 Task: Add an event with the title Marketing Campaign Assessment, date '2023/10/09', time 9:15 AM to 11:15 AMand add a description: Find a safe and open space for the activity, such as a conference room or outdoor area. Ensure there are no obstacles or hazards that could cause harm to participants. Gather all team members and explain the purpose and guidelines of the exercise._x000D_
, put the event into Green category . Add location for the event as: 321 Paradise Beach, Mykonos, Greece, logged in from the account softage.2@softage.netand send the event invitation to softage.4@softage.net and softage.5@softage.net. Set a reminder for the event 15 minutes before
Action: Mouse moved to (84, 100)
Screenshot: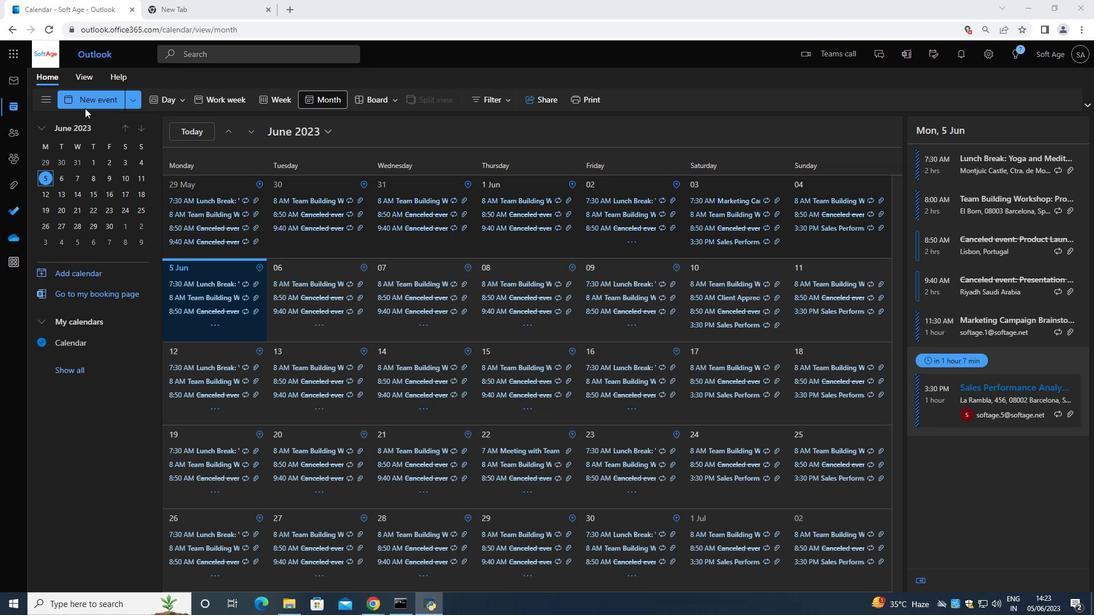 
Action: Mouse pressed left at (84, 100)
Screenshot: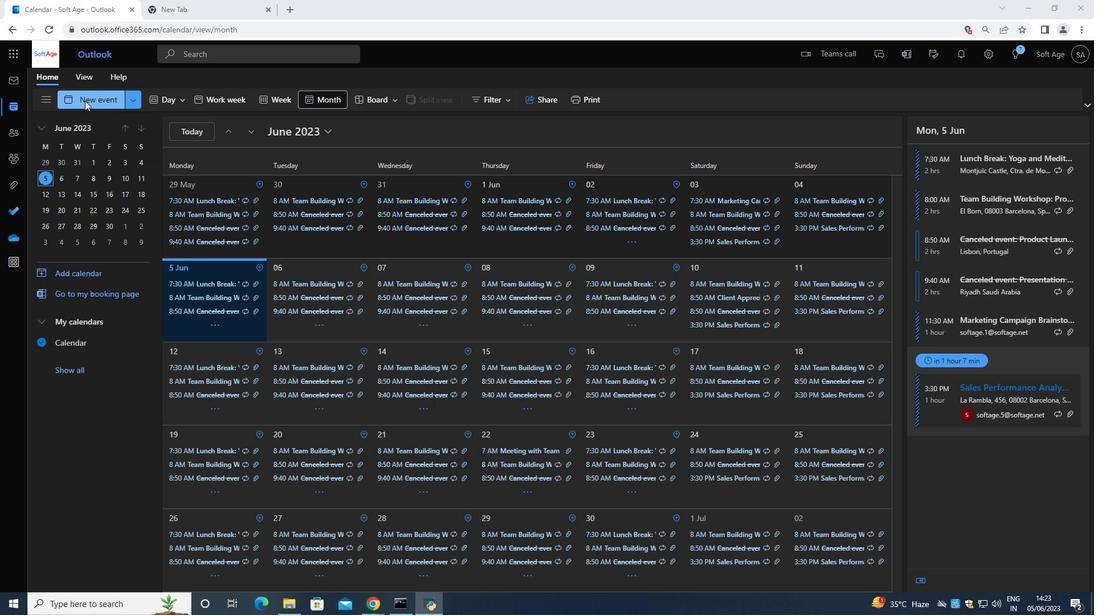 
Action: Mouse moved to (289, 140)
Screenshot: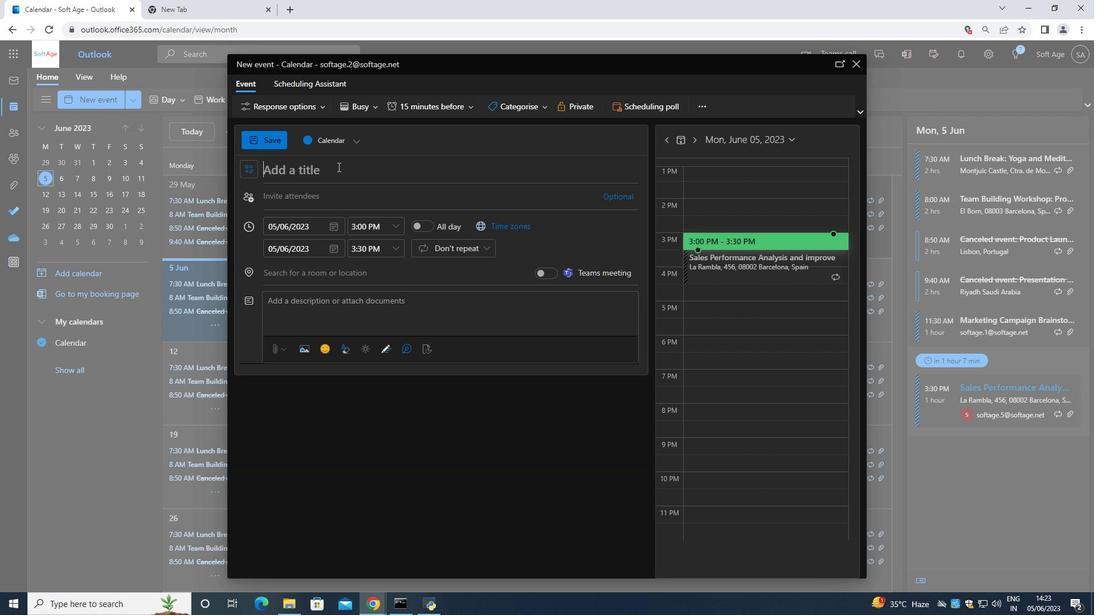 
Action: Key pressed <Key.shift>Marketing<Key.space><Key.shift>Campaign<Key.space><Key.shift><Key.shift><Key.shift>Assessment<Key.space>
Screenshot: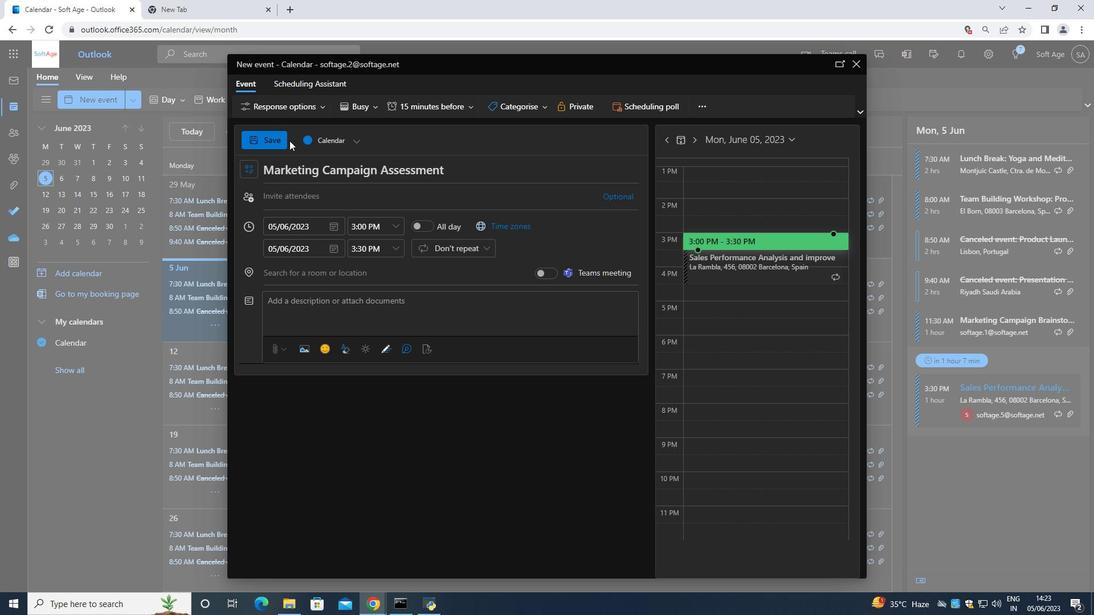 
Action: Mouse moved to (332, 230)
Screenshot: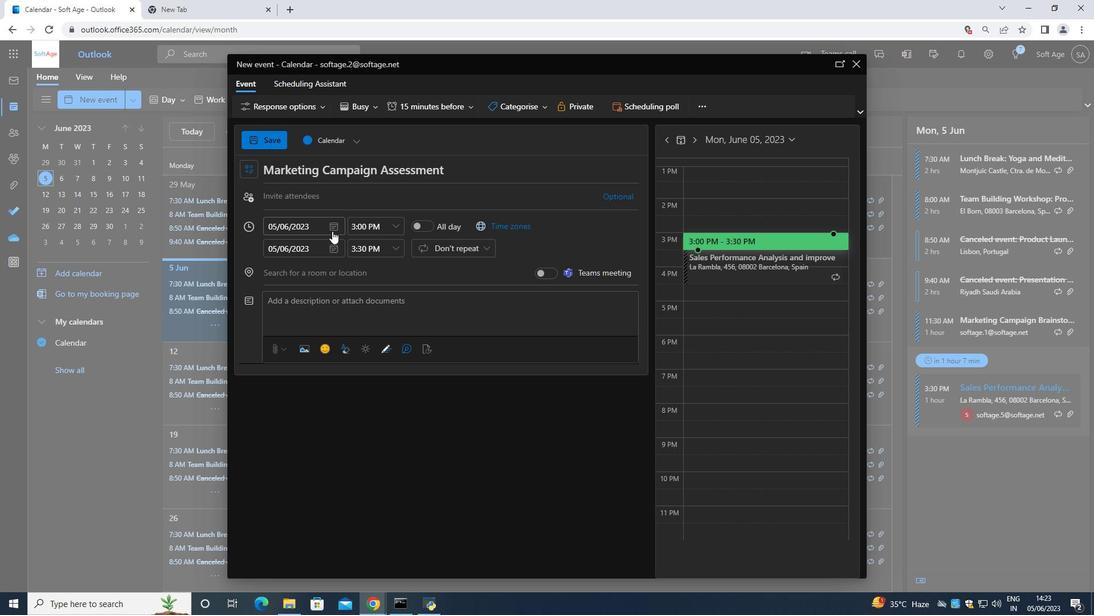 
Action: Mouse pressed left at (332, 230)
Screenshot: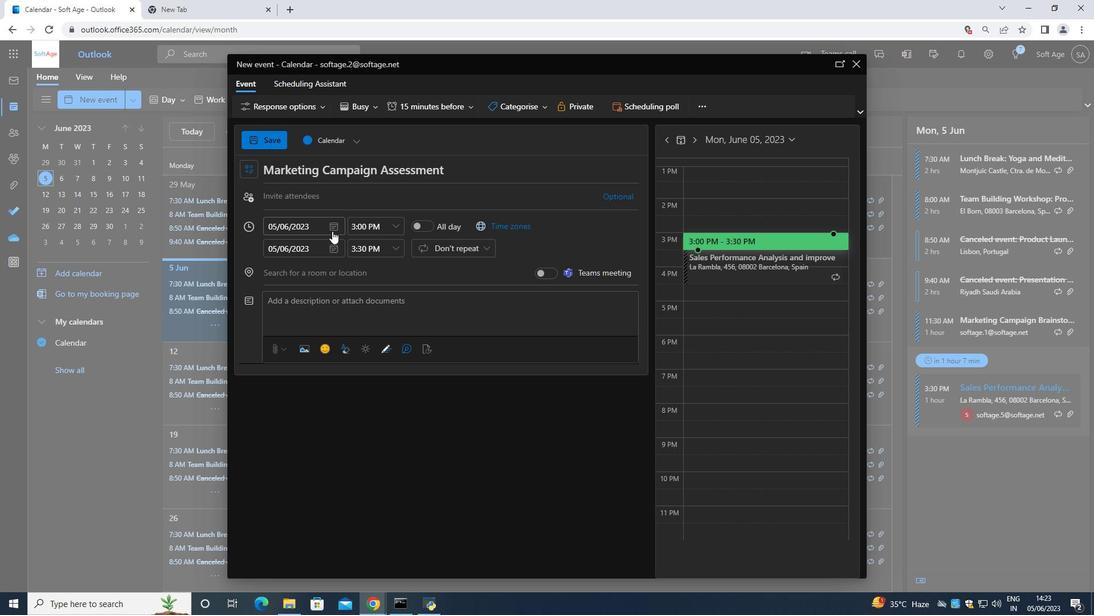 
Action: Mouse moved to (378, 254)
Screenshot: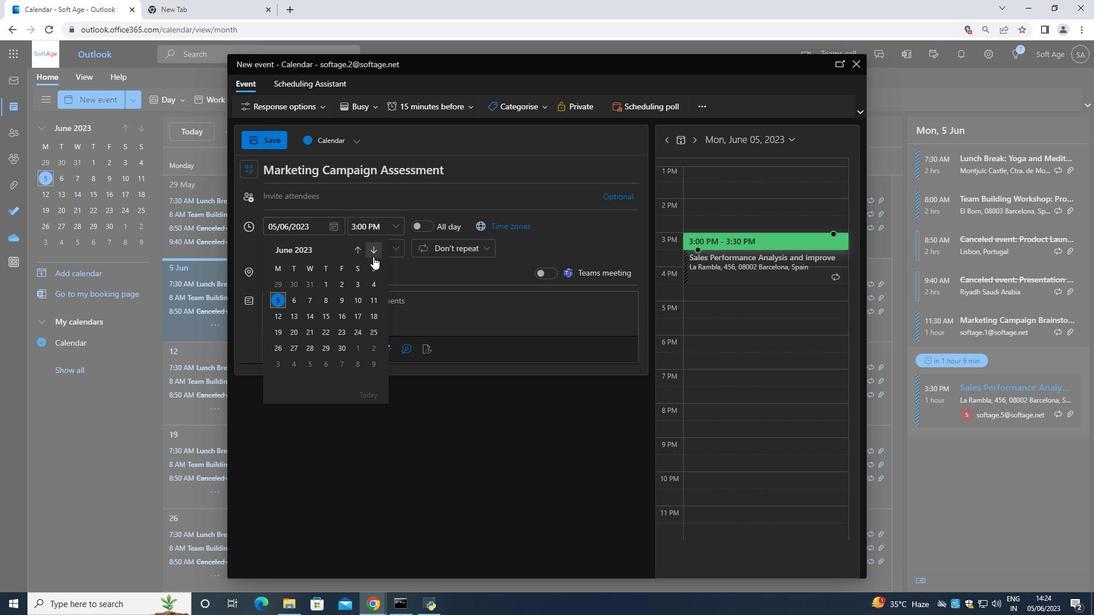 
Action: Mouse pressed left at (378, 254)
Screenshot: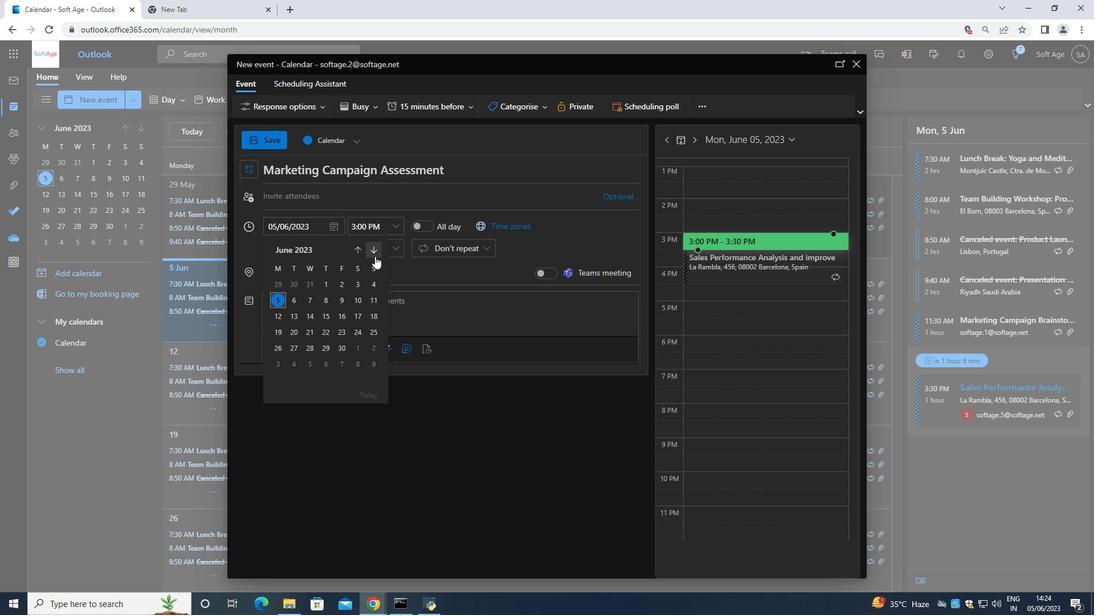 
Action: Mouse moved to (380, 254)
Screenshot: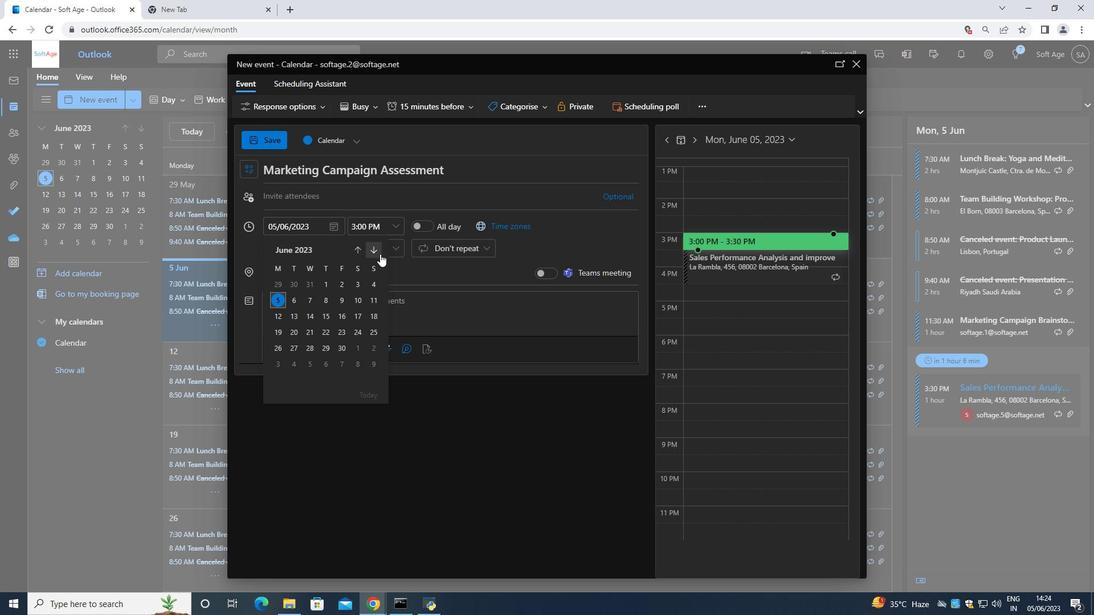 
Action: Mouse pressed left at (380, 254)
Screenshot: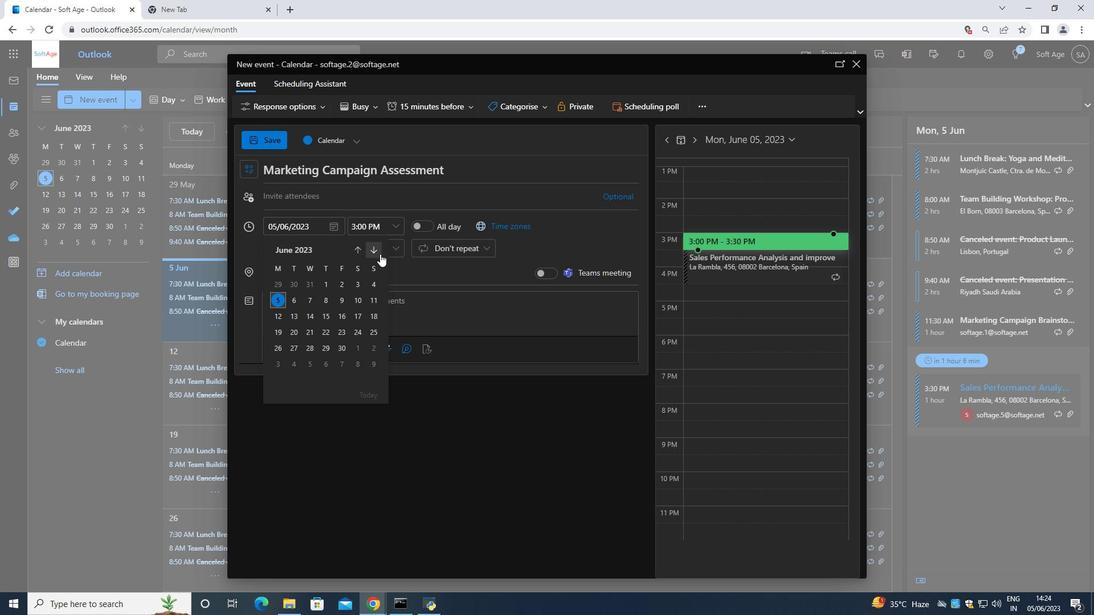 
Action: Mouse moved to (381, 253)
Screenshot: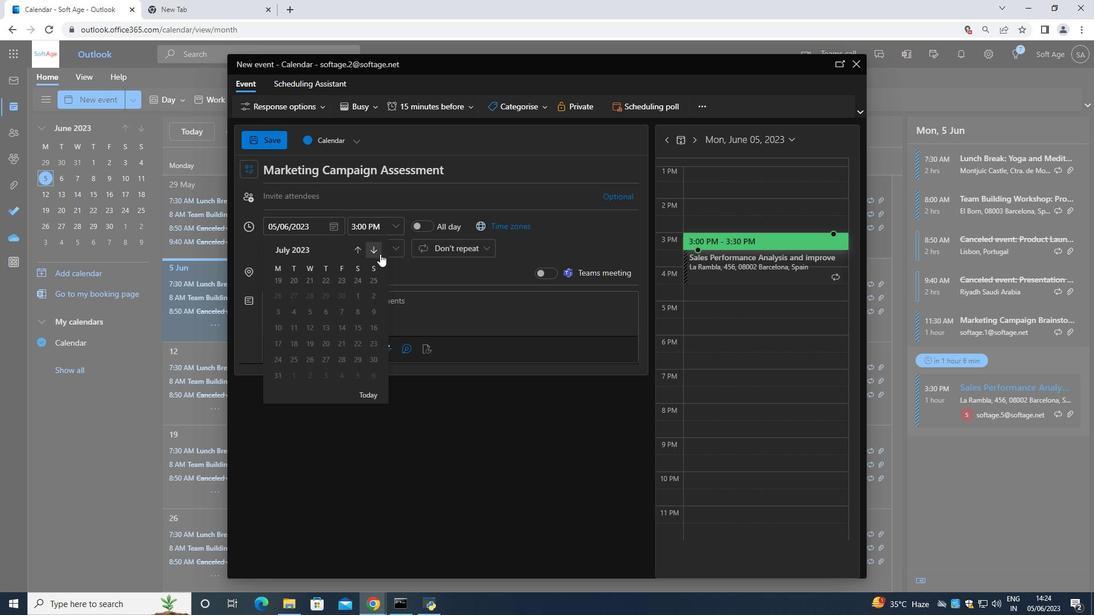 
Action: Mouse pressed left at (381, 253)
Screenshot: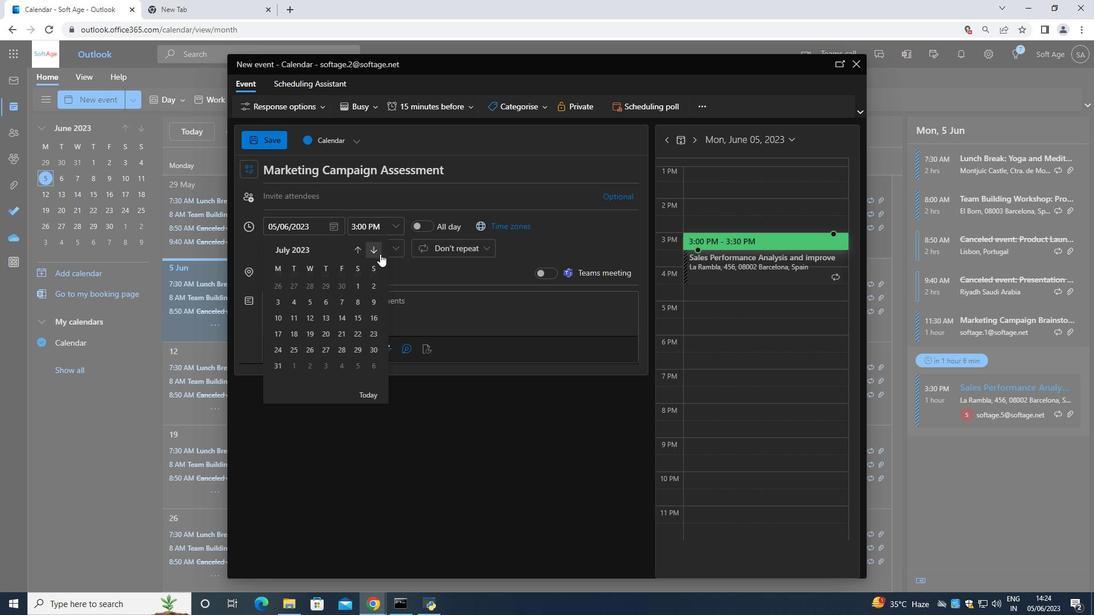 
Action: Mouse pressed left at (381, 253)
Screenshot: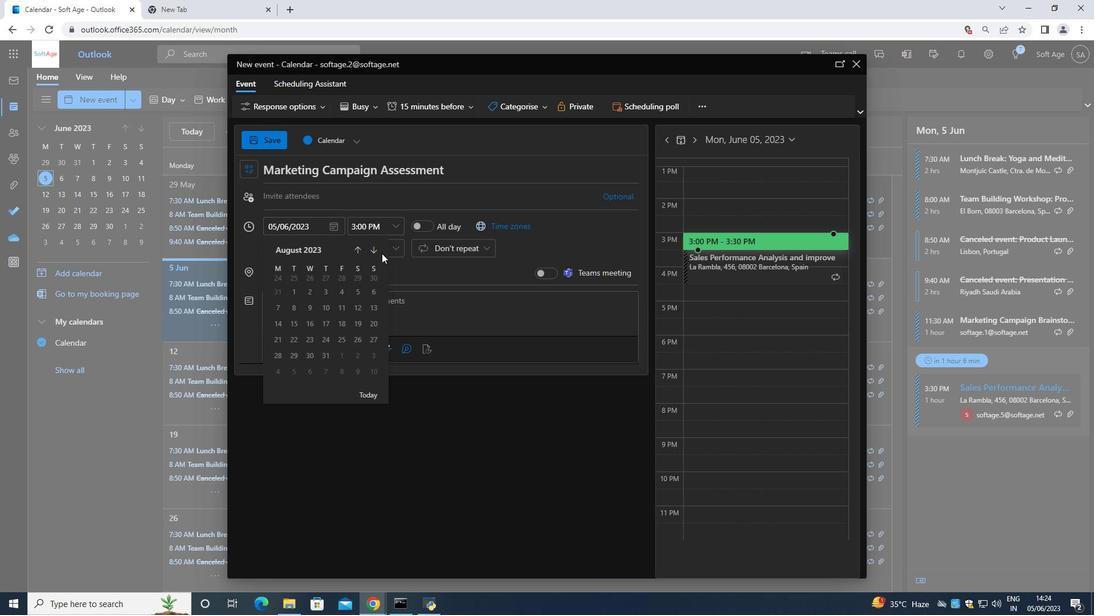 
Action: Mouse pressed left at (381, 253)
Screenshot: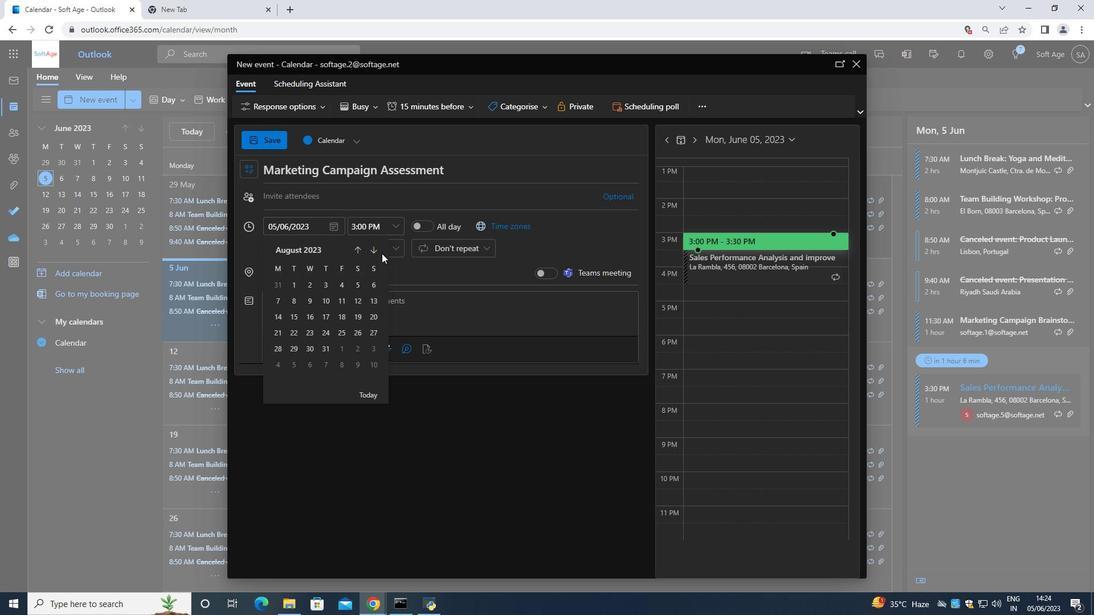
Action: Mouse moved to (377, 251)
Screenshot: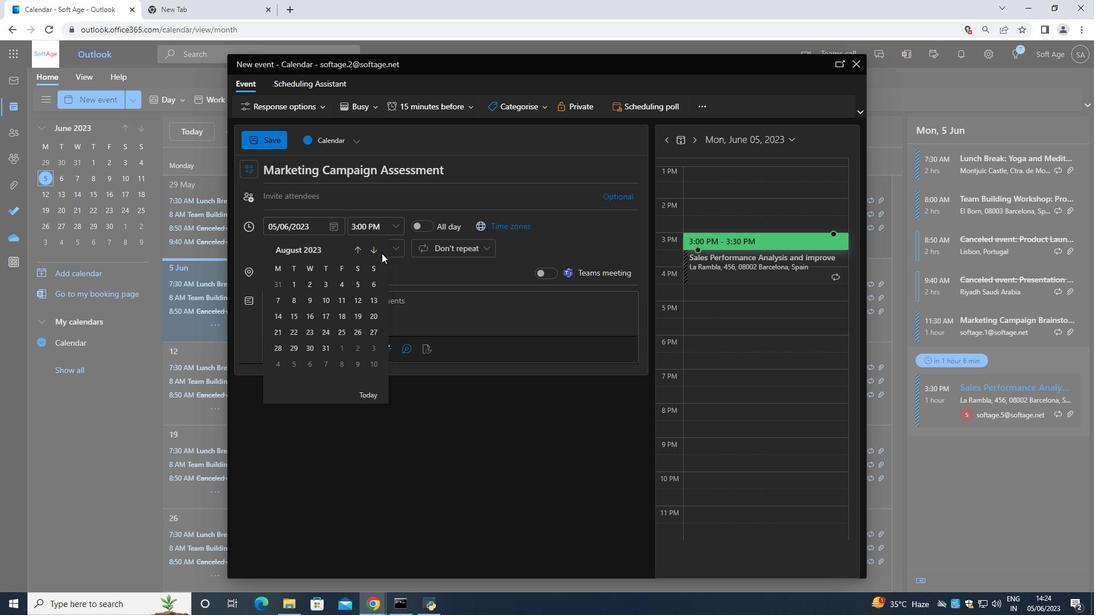 
Action: Mouse pressed left at (377, 251)
Screenshot: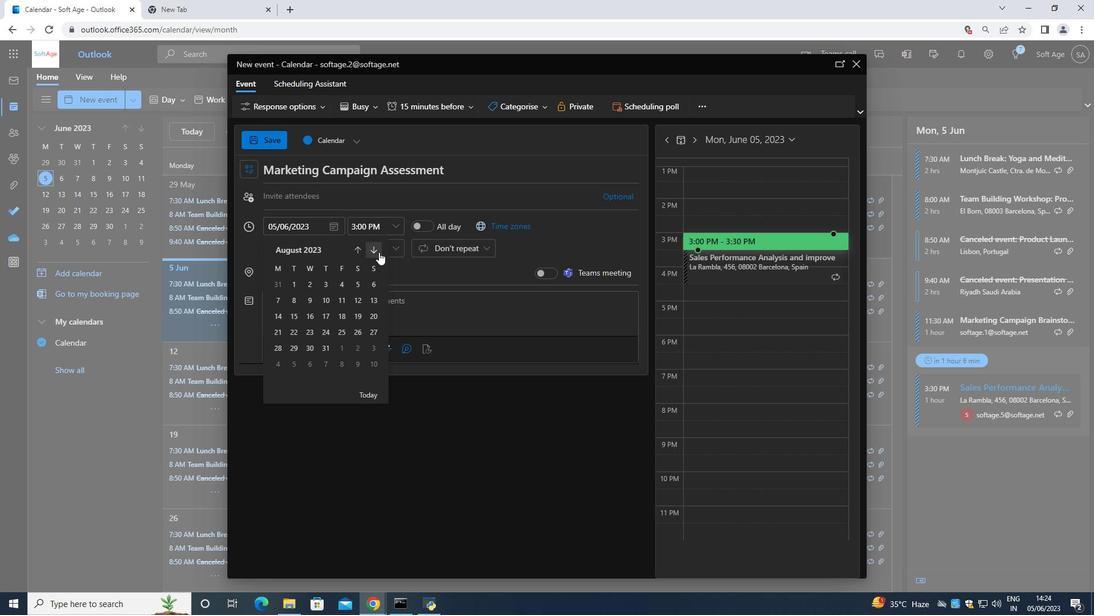 
Action: Mouse pressed left at (377, 251)
Screenshot: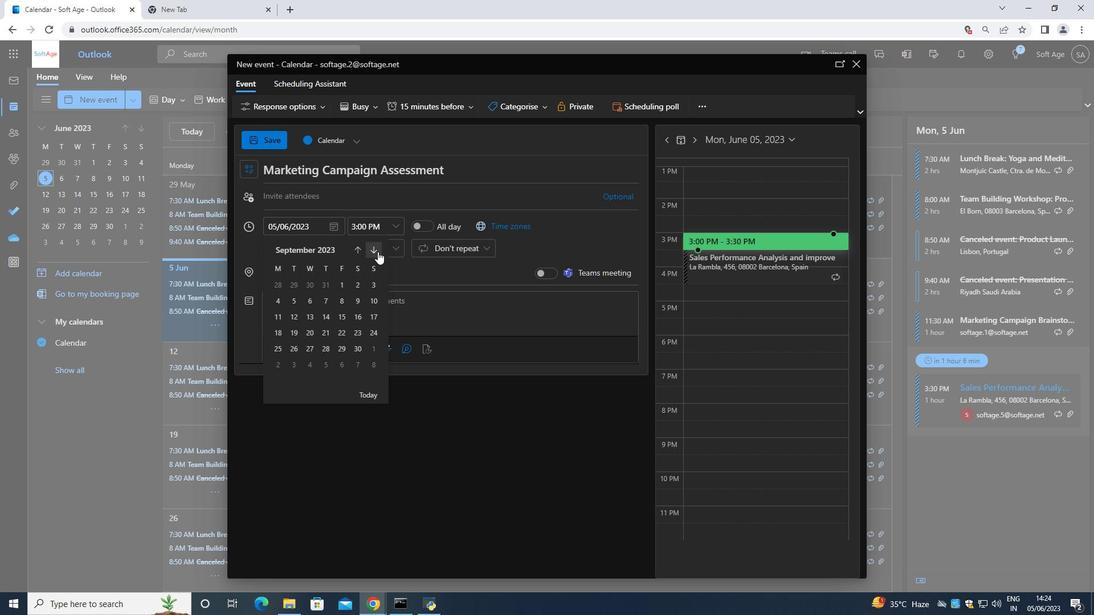 
Action: Mouse moved to (280, 320)
Screenshot: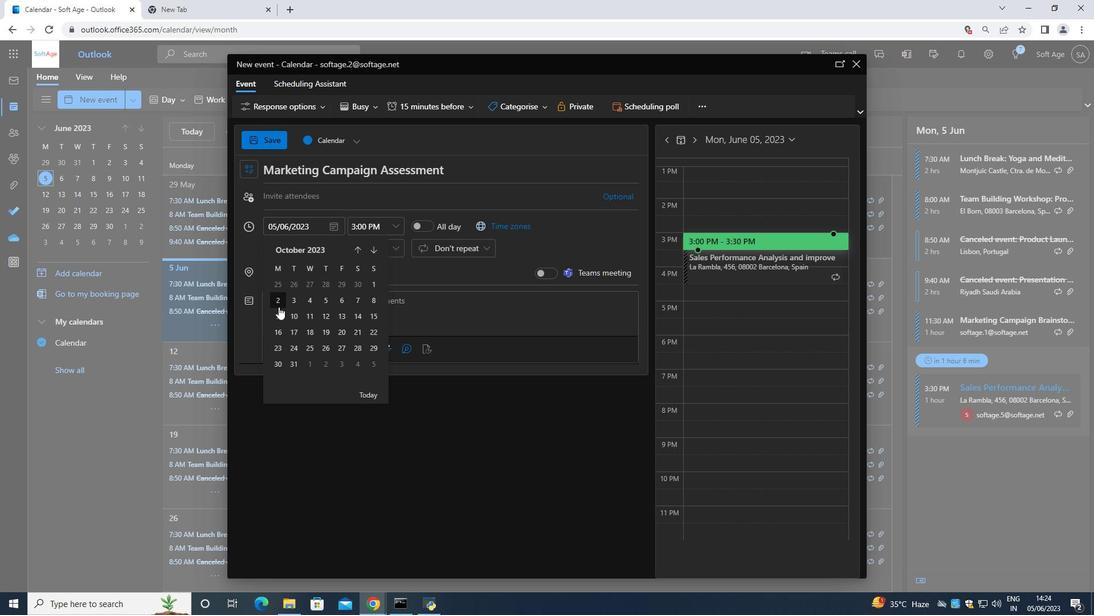 
Action: Mouse pressed left at (280, 320)
Screenshot: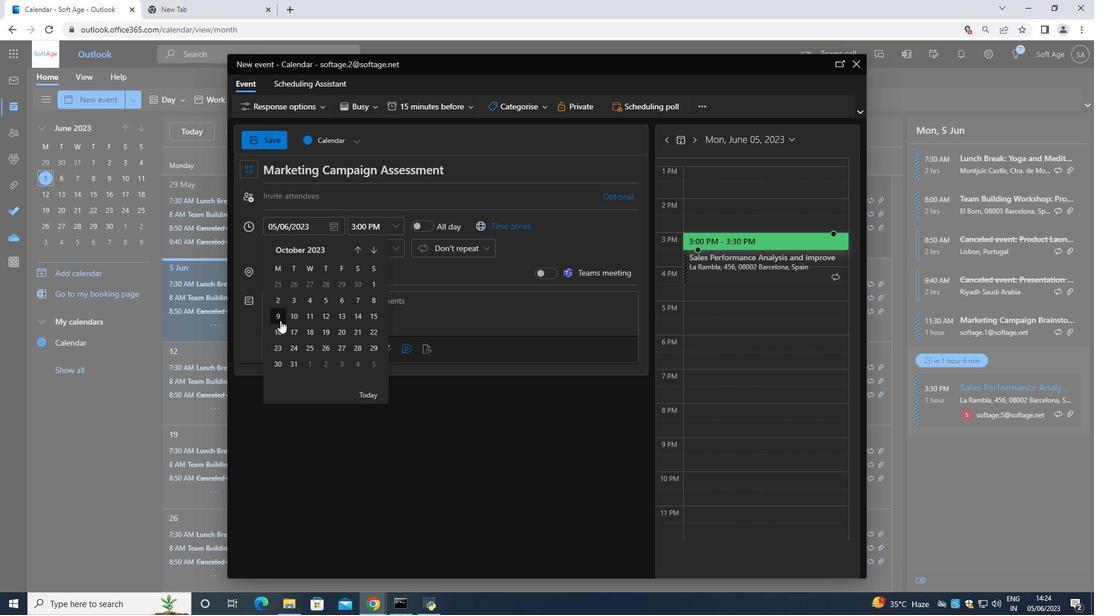 
Action: Mouse moved to (376, 229)
Screenshot: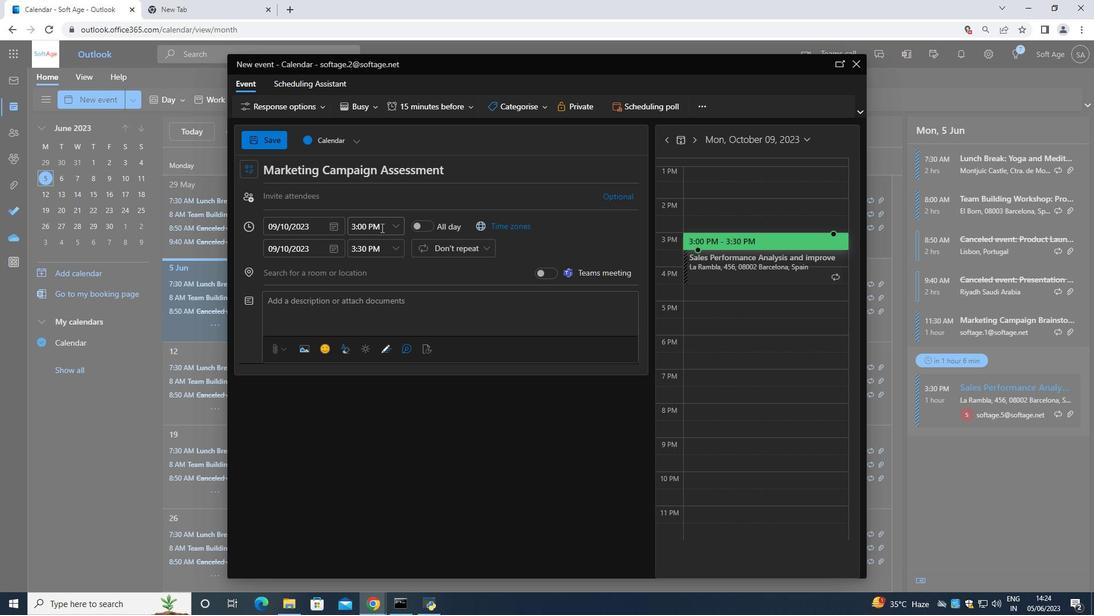 
Action: Mouse pressed left at (376, 229)
Screenshot: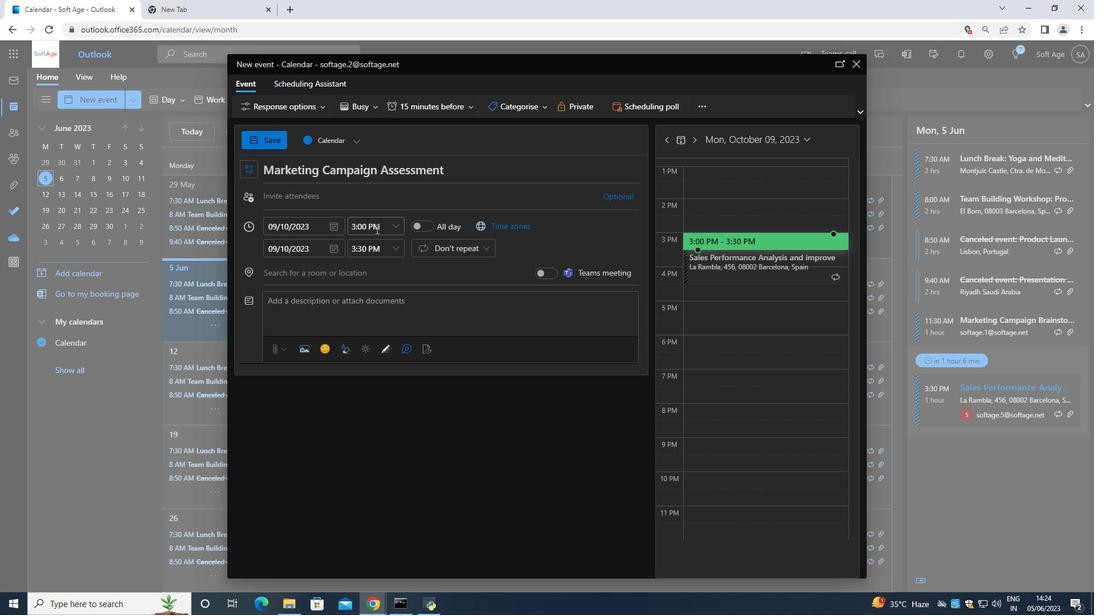 
Action: Mouse moved to (270, 172)
Screenshot: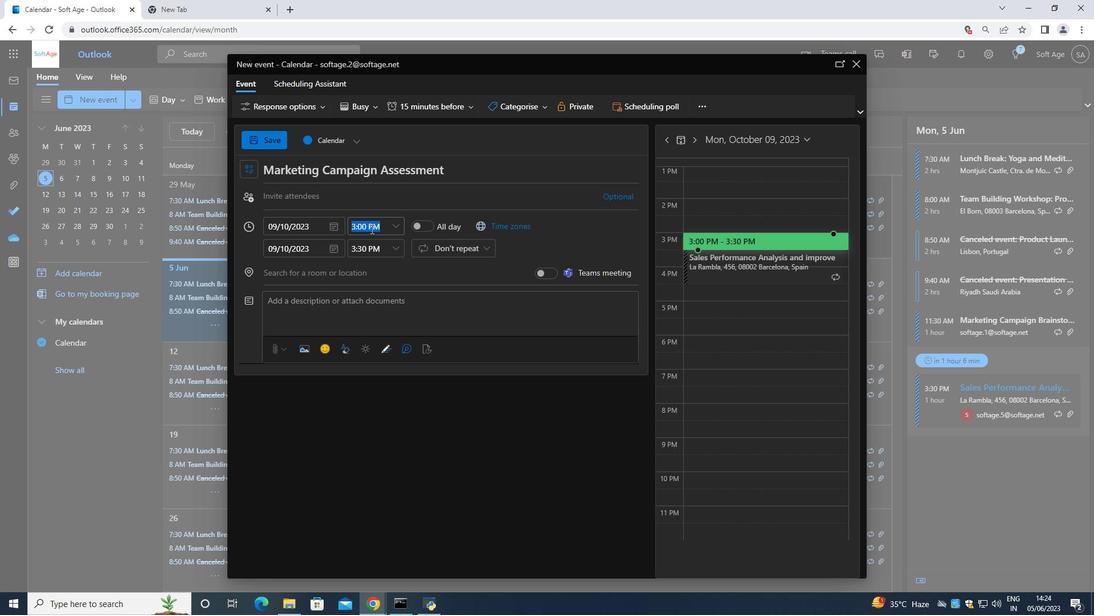 
Action: Key pressed <Key.backspace>9<Key.shift_r>:15
Screenshot: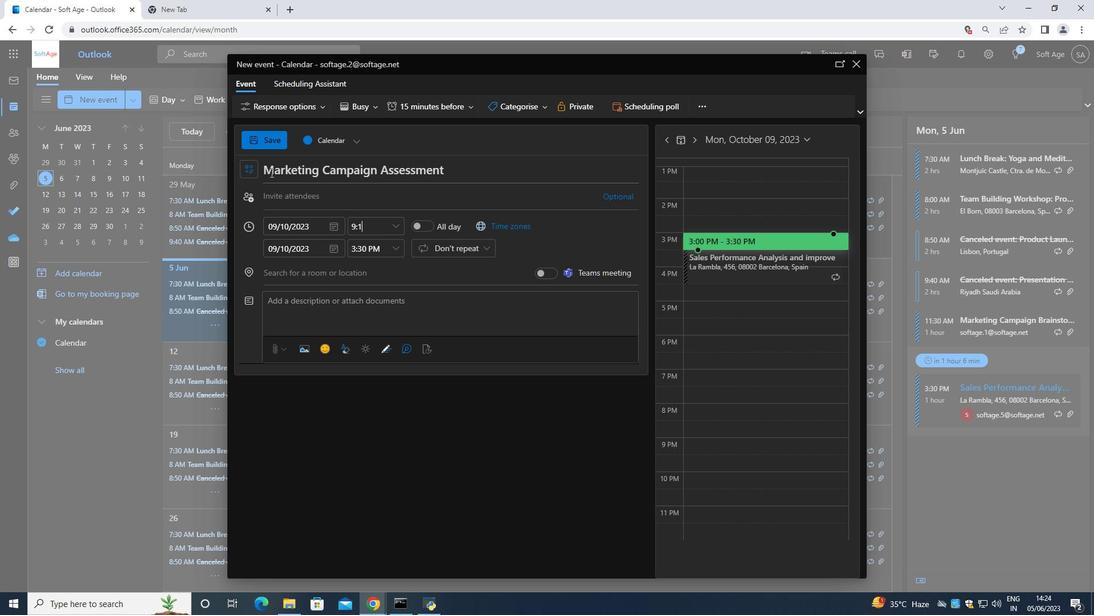 
Action: Mouse moved to (270, 172)
Screenshot: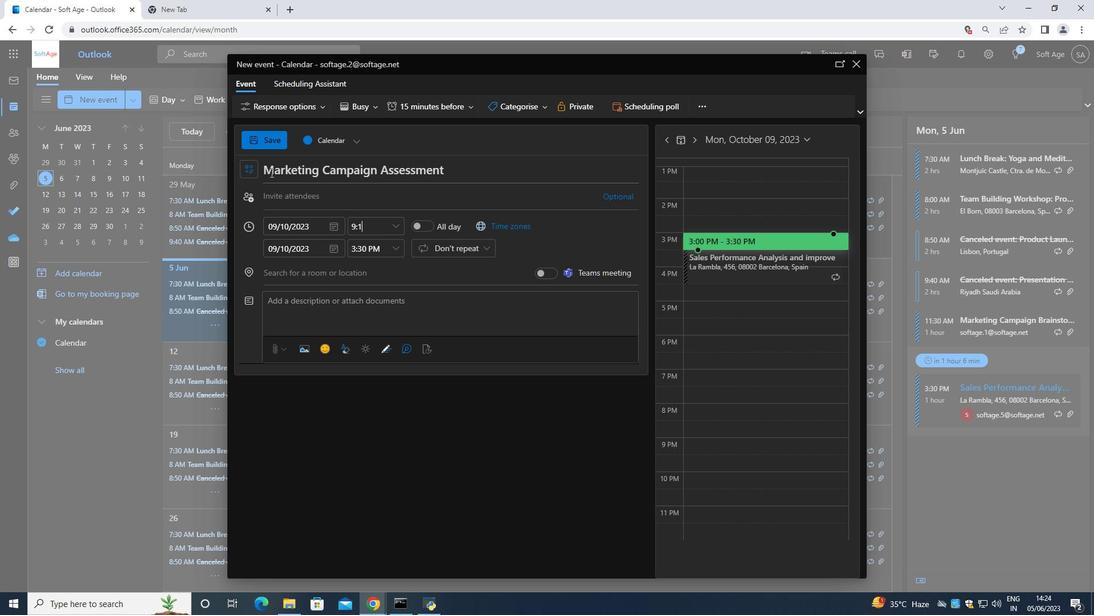 
Action: Key pressed <Key.space><Key.shift>Am<Key.backspace><Key.shift>M
Screenshot: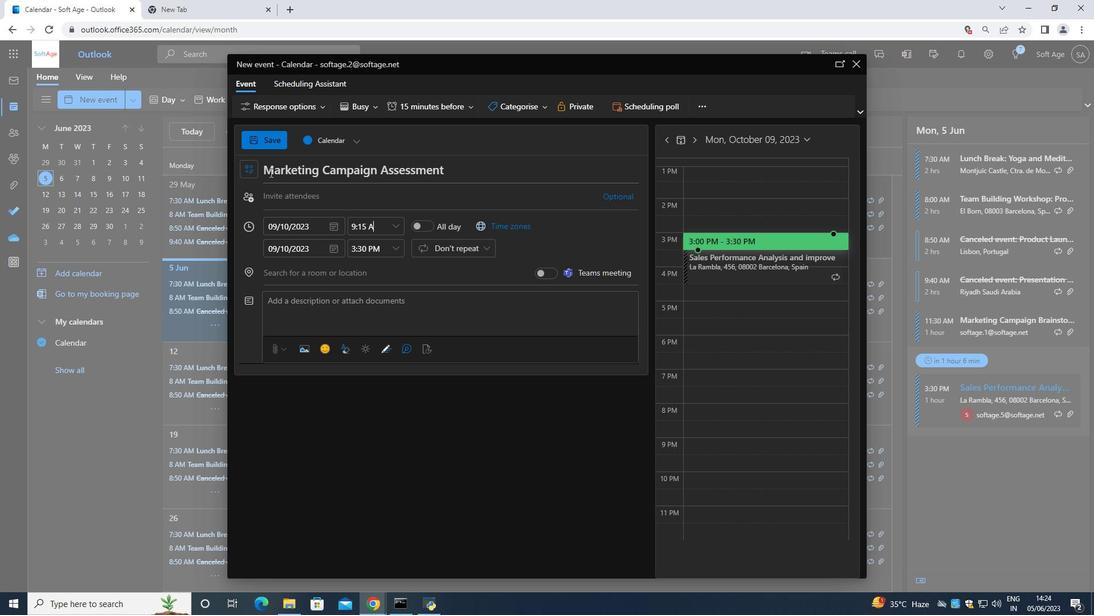 
Action: Mouse moved to (392, 250)
Screenshot: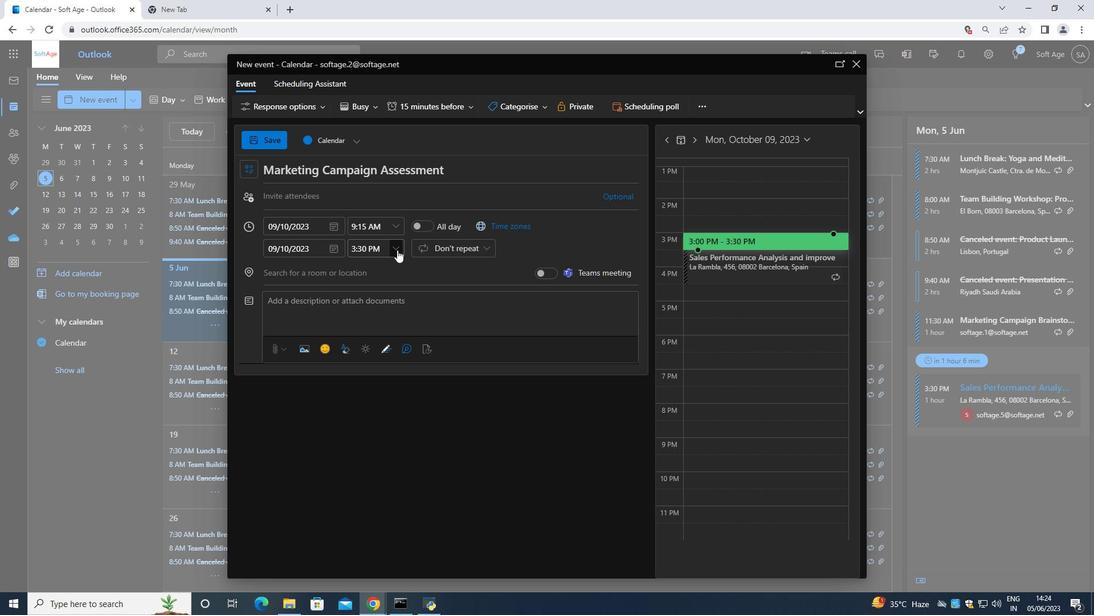 
Action: Mouse pressed left at (392, 250)
Screenshot: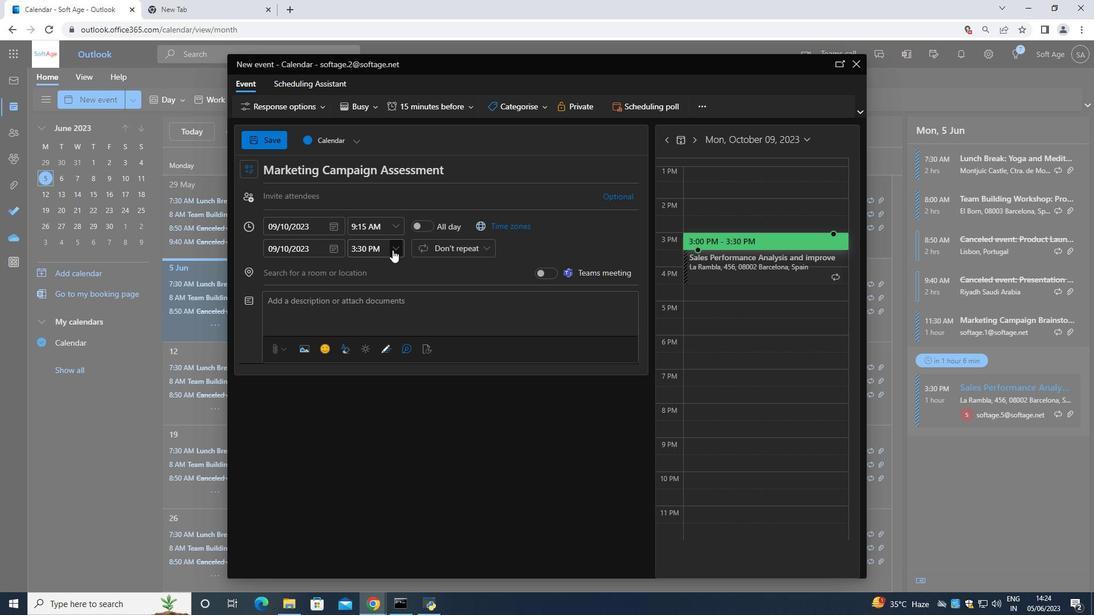 
Action: Mouse moved to (393, 330)
Screenshot: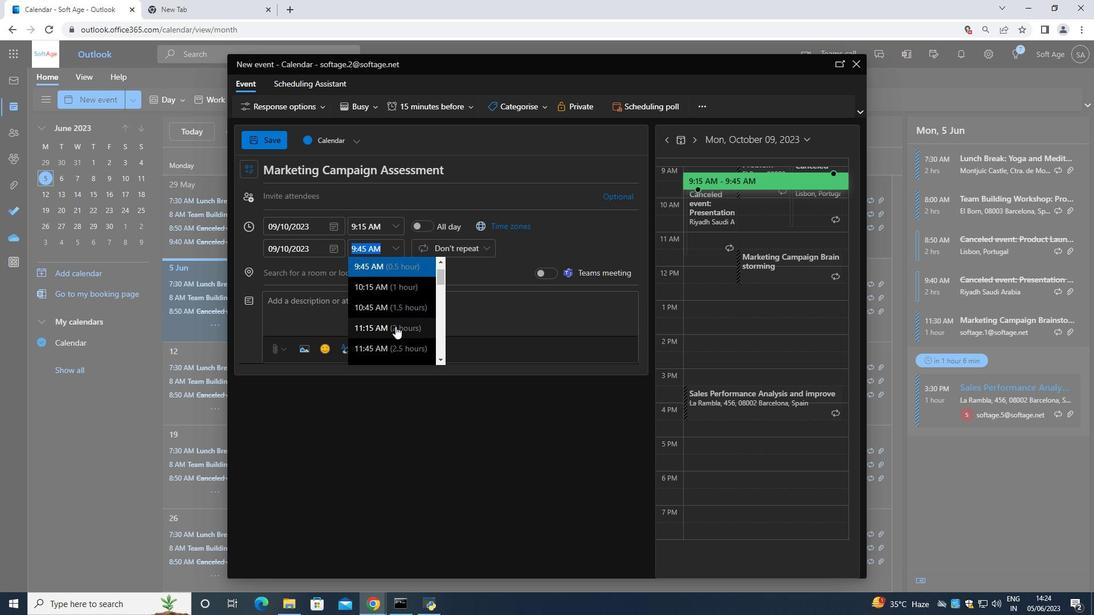 
Action: Mouse pressed left at (393, 330)
Screenshot: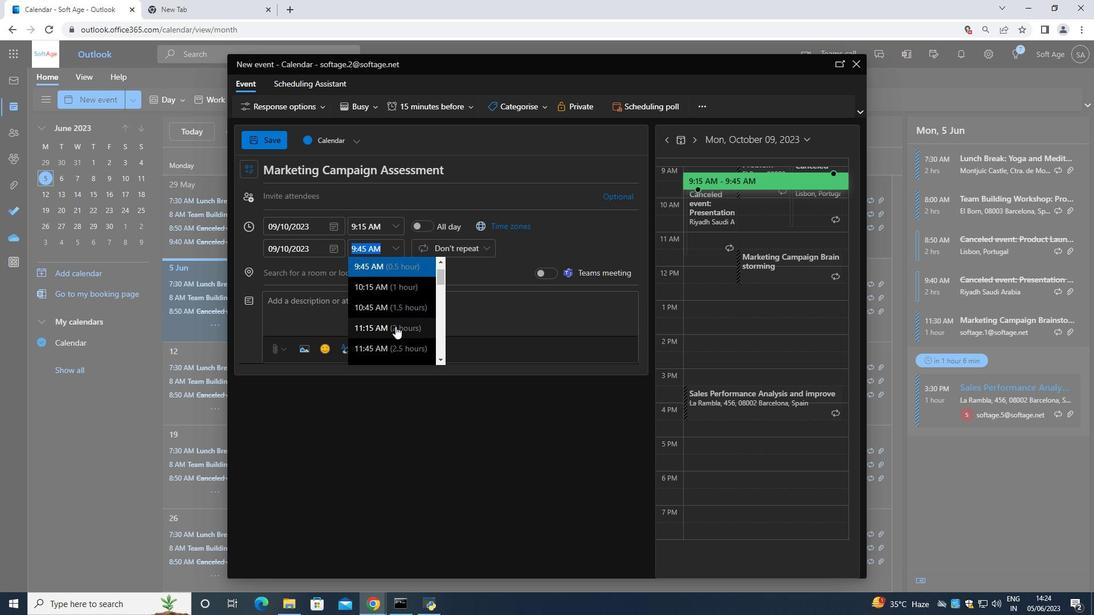 
Action: Mouse moved to (298, 302)
Screenshot: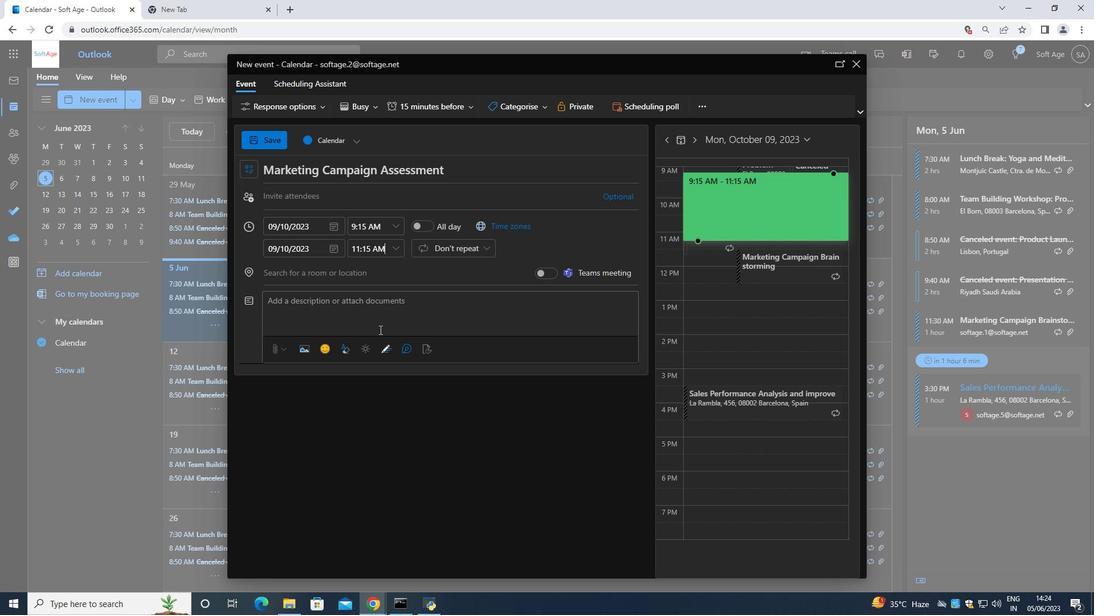 
Action: Mouse pressed left at (298, 302)
Screenshot: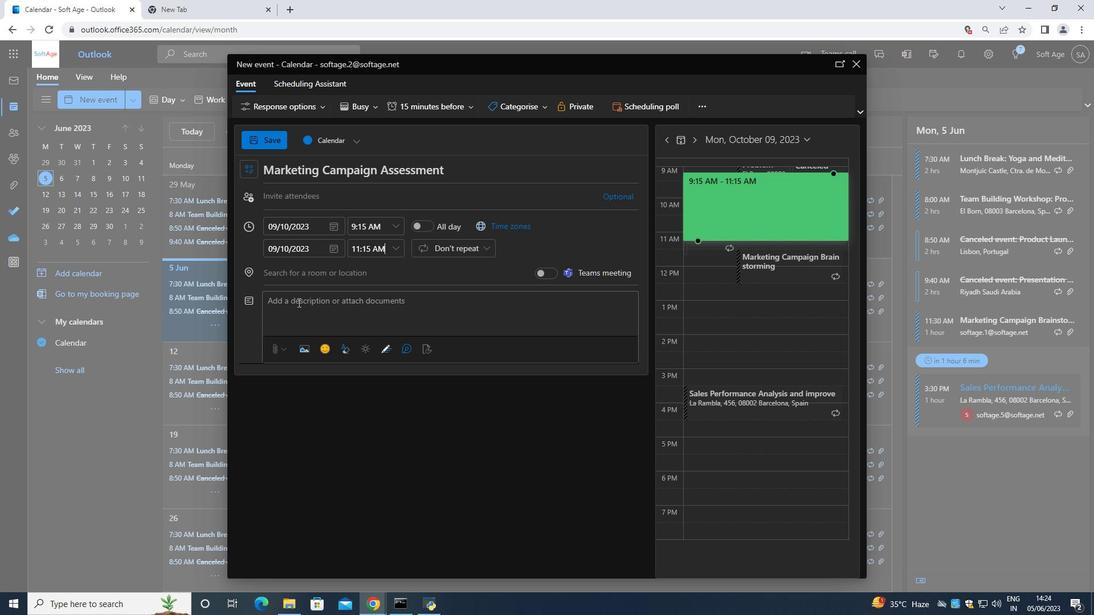 
Action: Key pressed <Key.shift><Key.shift><Key.shift><Key.shift><Key.shift><Key.shift>Fo<Key.backspace>ind<Key.space>a<Key.space>safe<Key.space>and<Key.space>open<Key.space>space<Key.space>for<Key.space>thr=<Key.backspace><Key.backspace>e<Key.space>activiy<Key.backspace>ty<Key.space>,<Key.space>such<Key.space>as<Key.space>a<Key.space>conference<Key.space>room<Key.space>or<Key.space>outdoor<Key.space>area<Key.space><Key.backspace><Key.space>.<Key.space><Key.shift>Ensure<Key.space>there<Key.space>are<Key.space>no<Key.space>obstance<Key.space>or<Key.space>hazae<Key.backspace><Key.left><Key.left><Key.left><Key.left><Key.left><Key.left><Key.left><Key.left>s<Key.right><Key.right><Key.right><Key.right><Key.right><Key.right><Key.right>rds<Key.space><Key.left><Key.left><Key.left><Key.left><Key.left><Key.left><Key.left><Key.left><Key.left><Key.left><Key.left><Key.left><Key.left><Key.left><Key.left><Key.backspace><Key.right><Key.right><Key.right><Key.right><Key.right><Key.right><Key.right><Key.right><Key.right><Key.right><Key.right><Key.right><Key.right><Key.right><Key.right><Key.right><Key.right><Key.right>that<Key.space><Key.left><Key.left><Key.left><Key.left><Key.left><Key.left><Key.left><Key.left><Key.left><Key.left><Key.left><Key.left><Key.left><Key.left><Key.left><Key.left><Key.left><Key.left><Key.left><Key.left><Key.left><Key.right><Key.right>l<Key.right><Key.right><Key.right><Key.right><Key.right><Key.right><Key.right><Key.right><Key.right><Key.right><Key.right><Key.right><Key.right><Key.right><Key.right><Key.right><Key.right><Key.right><Key.right><Key.right><Key.right><Key.right><Key.right>could<Key.space>cause<Key.space>harm<Key.space>to<Key.space>participant<Key.space><Key.shift><Key.shift><Key.shift><Key.shift><Key.shift><Key.shift><Key.shift><Key.shift><Key.shift><Key.shift><Key.shift><Key.shift><Key.shift><Key.shift><Key.shift>.<Key.space><Key.shift><Key.shift><Key.shift><Key.shift><Key.shift><Key.shift><Key.shift><Key.shift><Key.shift><Key.shift><Key.shift>Gather<Key.space>all<Key.space>team<Key.space><Key.shift>M<Key.backspace>mw<Key.backspace>e,<Key.backspace>mbers<Key.space>and<Key.space>explain<Key.space>the<Key.space>purpose<Key.space>and<Key.space>guidelines<Key.space>of<Key.space>the<Key.space>exercise.
Screenshot: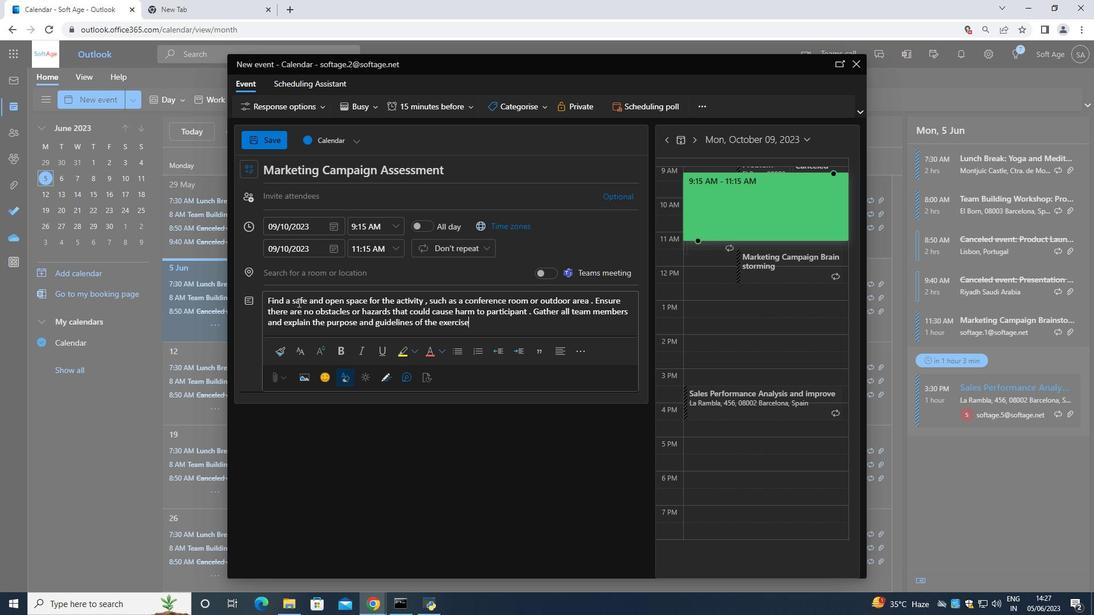 
Action: Mouse moved to (518, 104)
Screenshot: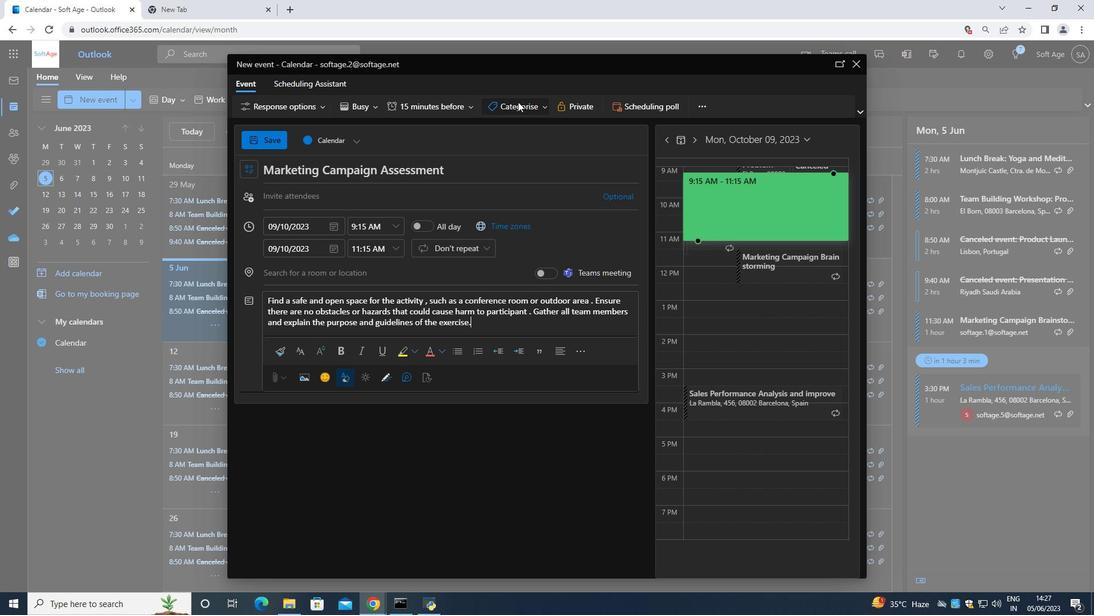 
Action: Mouse pressed left at (518, 104)
Screenshot: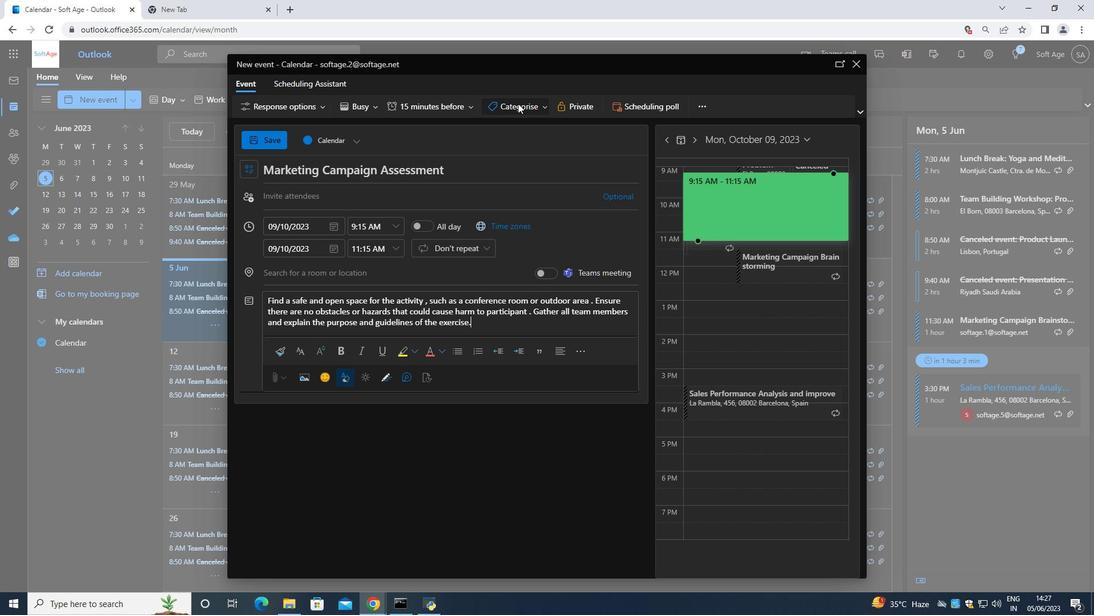
Action: Mouse moved to (515, 152)
Screenshot: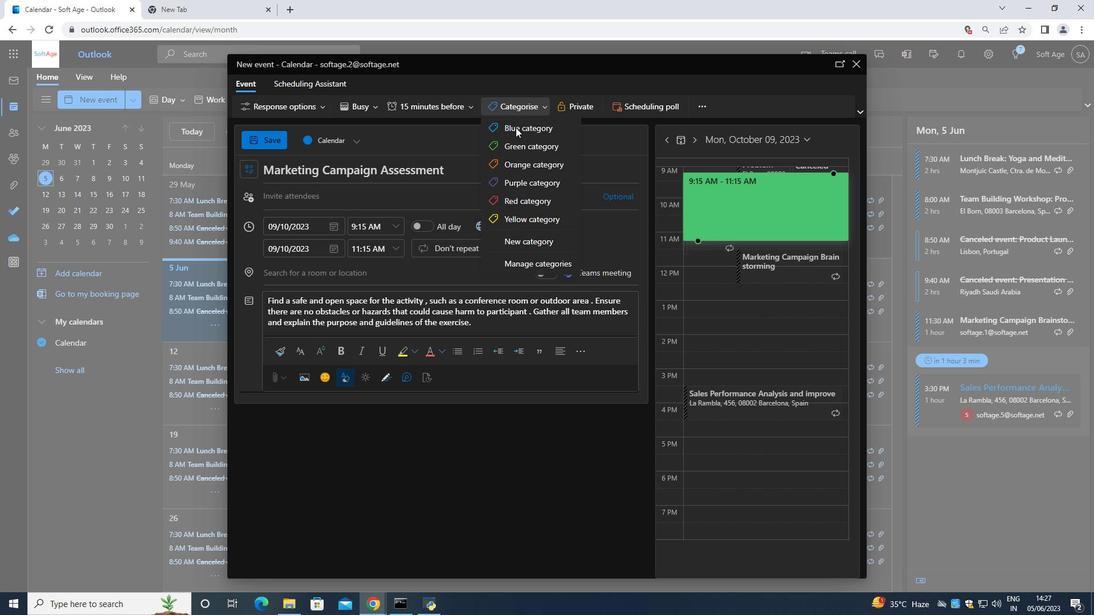 
Action: Mouse pressed left at (515, 152)
Screenshot: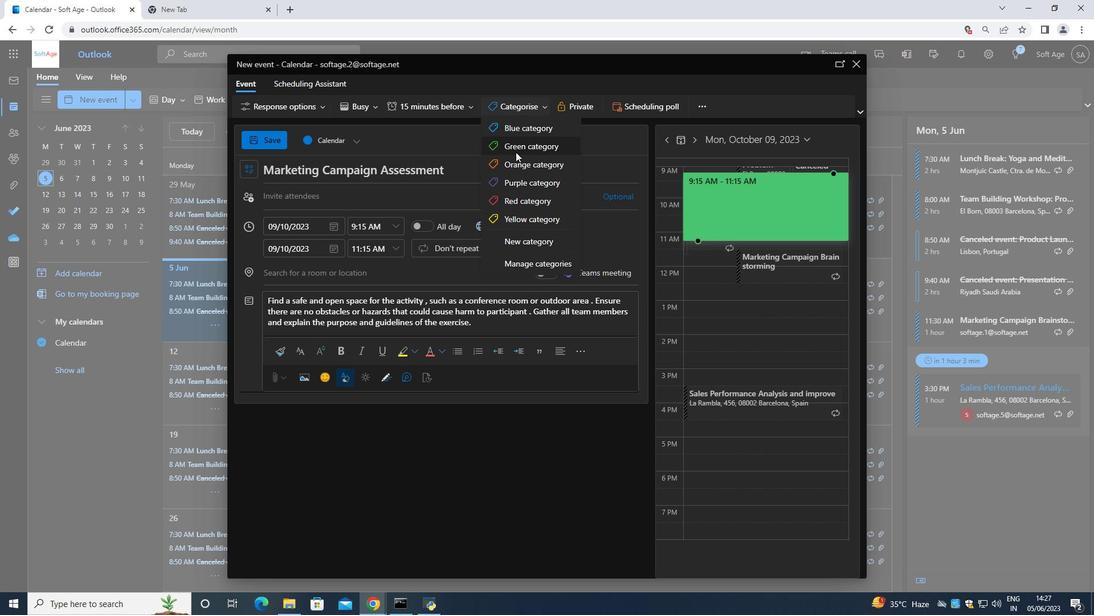 
Action: Mouse moved to (320, 271)
Screenshot: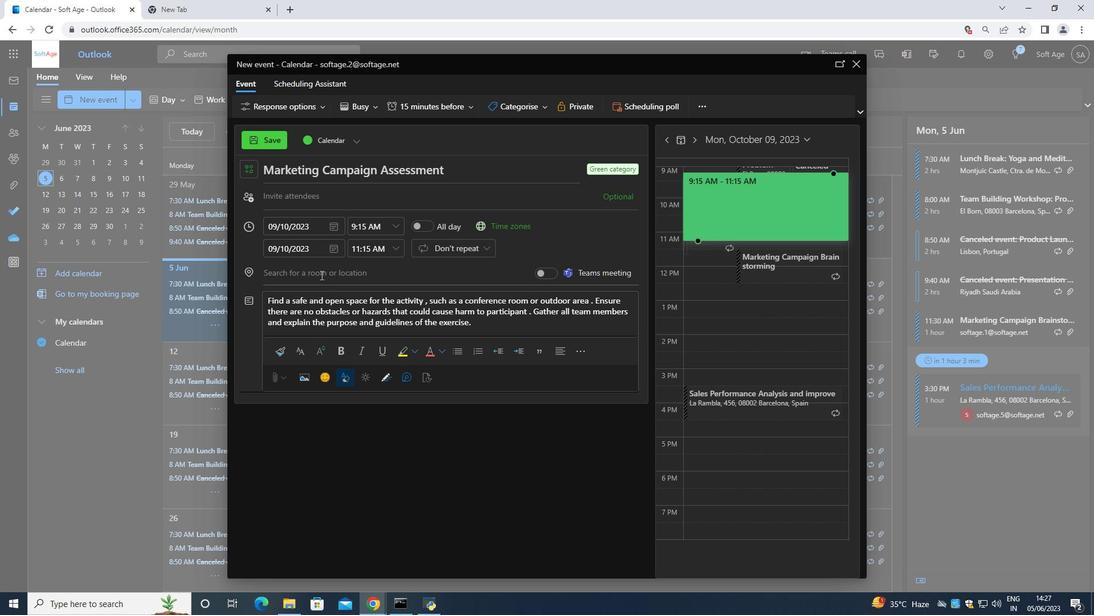 
Action: Mouse pressed left at (320, 271)
Screenshot: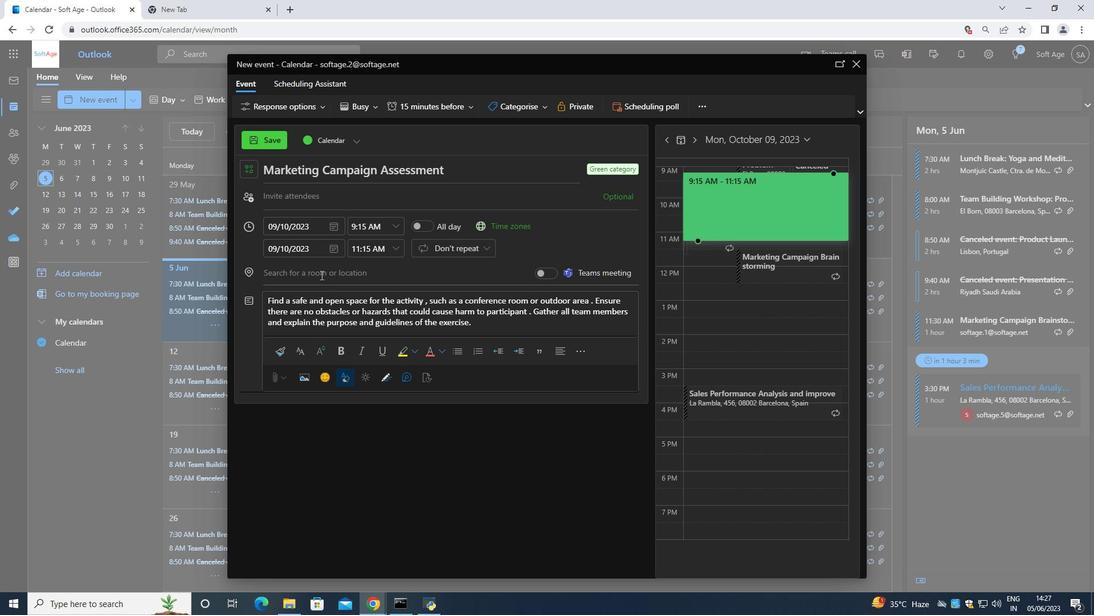 
Action: Mouse moved to (323, 271)
Screenshot: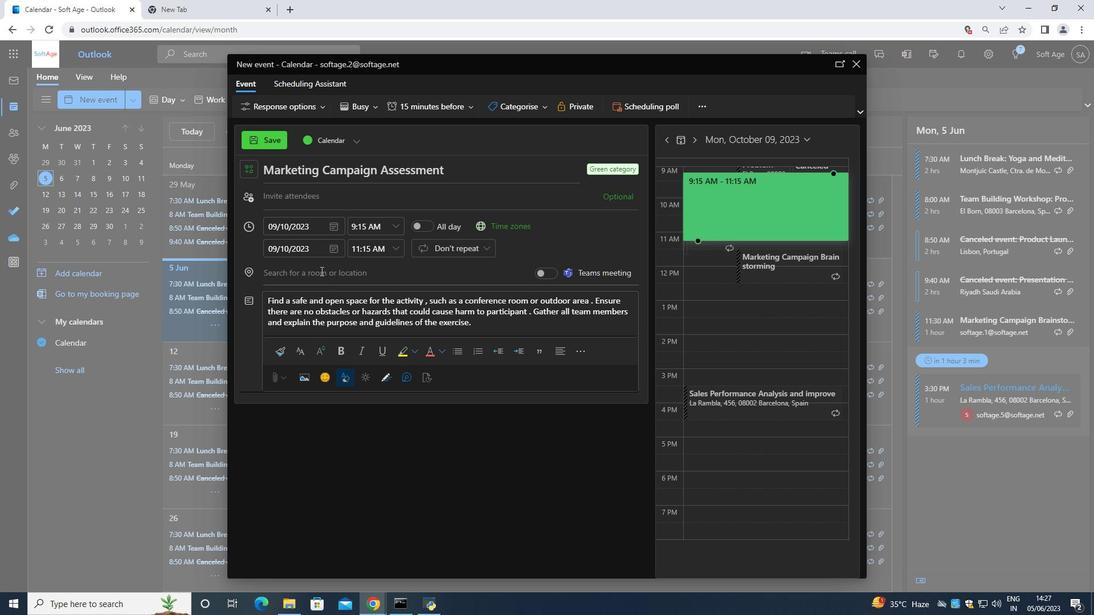
Action: Key pressed 321<Key.space><Key.shift>Paradise<Key.space><Key.shift>Bw<Key.backspace>each<Key.space>,<Key.space><Key.shift>Mykonos<Key.space>,<Key.space><Key.shift>Greece
Screenshot: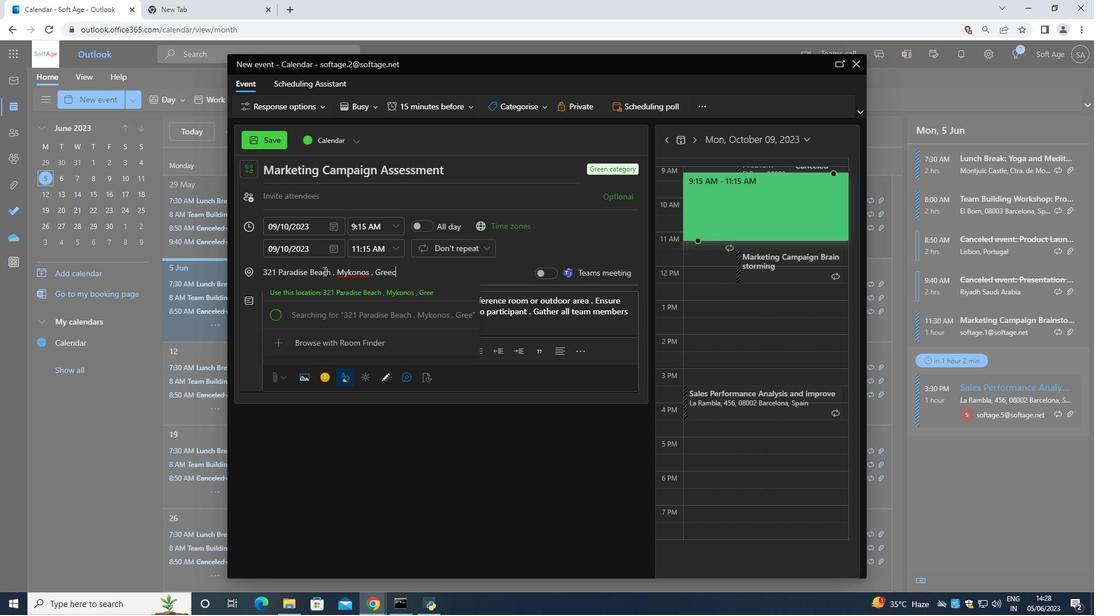 
Action: Mouse moved to (269, 205)
Screenshot: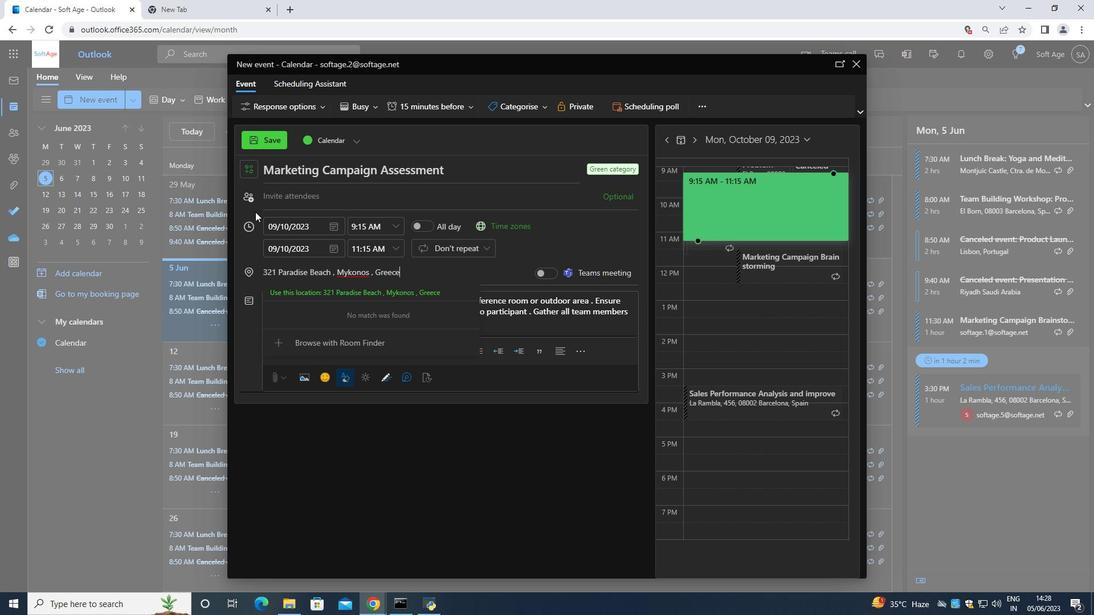 
Action: Key pressed <Key.space>
Screenshot: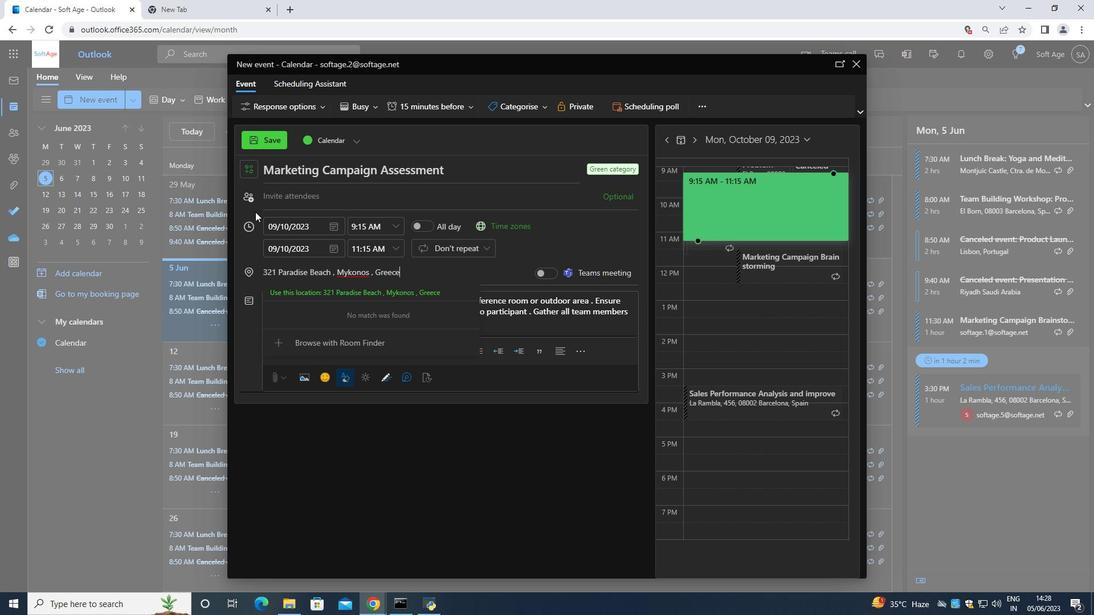 
Action: Mouse moved to (290, 197)
Screenshot: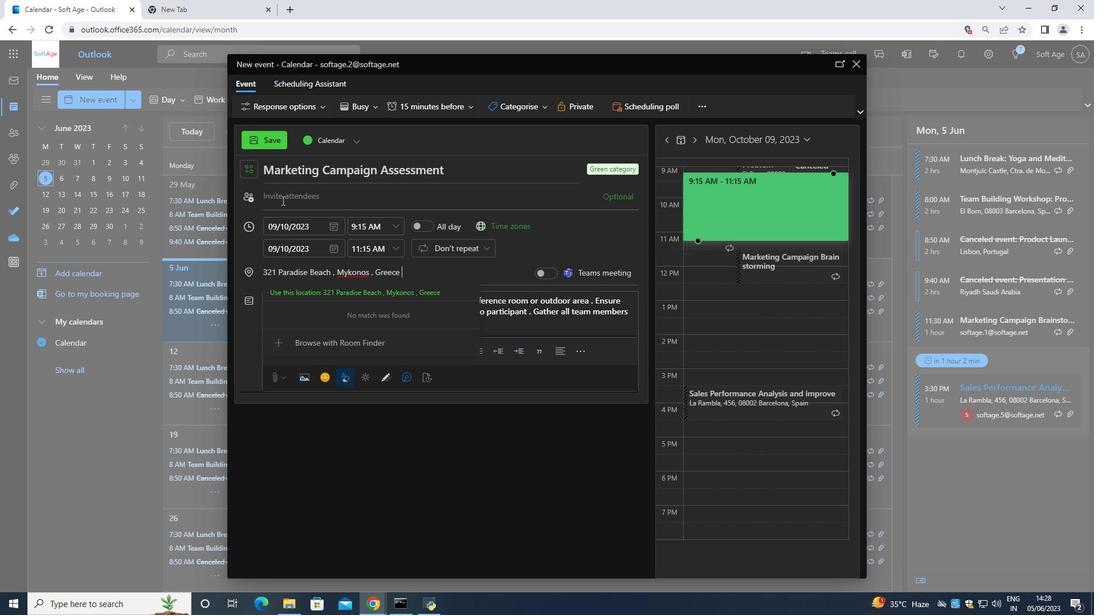 
Action: Mouse pressed left at (290, 197)
Screenshot: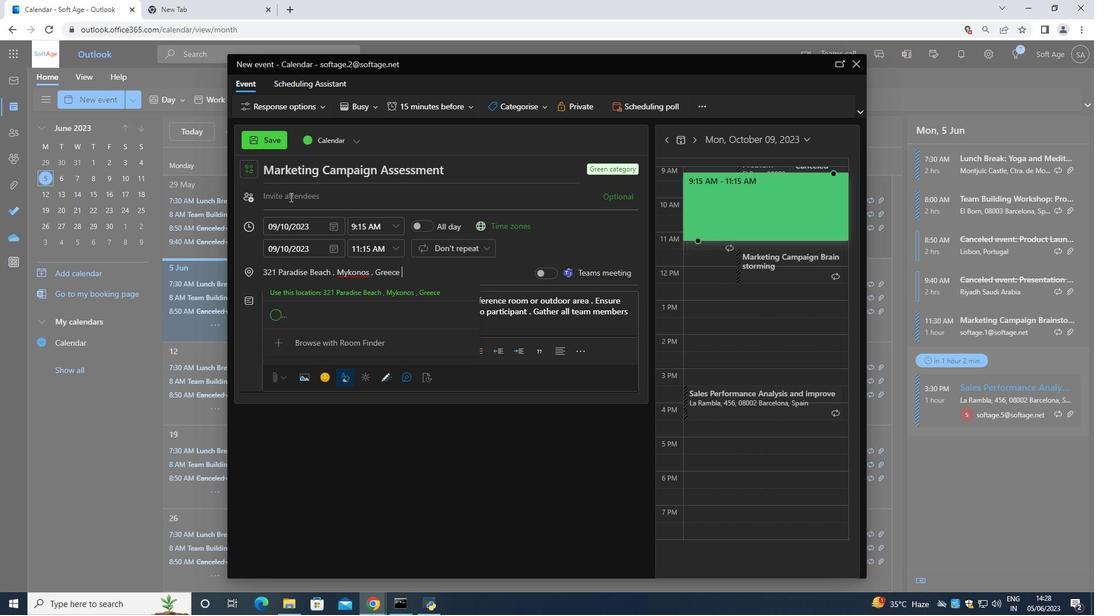 
Action: Mouse moved to (277, 188)
Screenshot: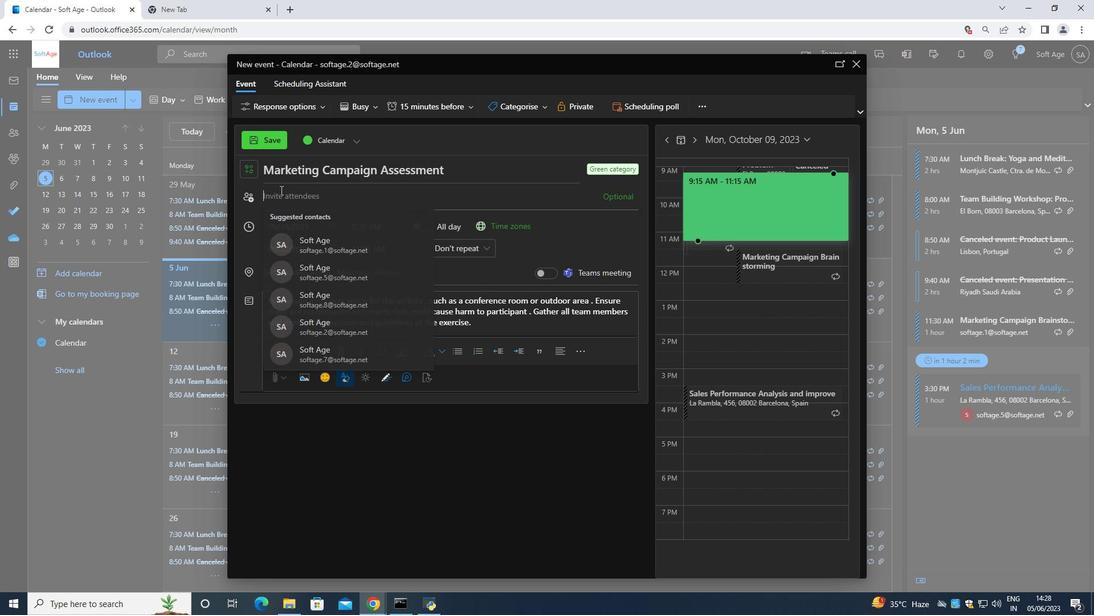 
Action: Key pressed <Key.shift><Key.shift><Key.shift><Key.shift><Key.shift><Key.shift><Key.shift><Key.shift><Key.shift><Key.shift><Key.shift><Key.shift><Key.shift>Softage.4<Key.shift>@sod<Key.backspace>ftage
Screenshot: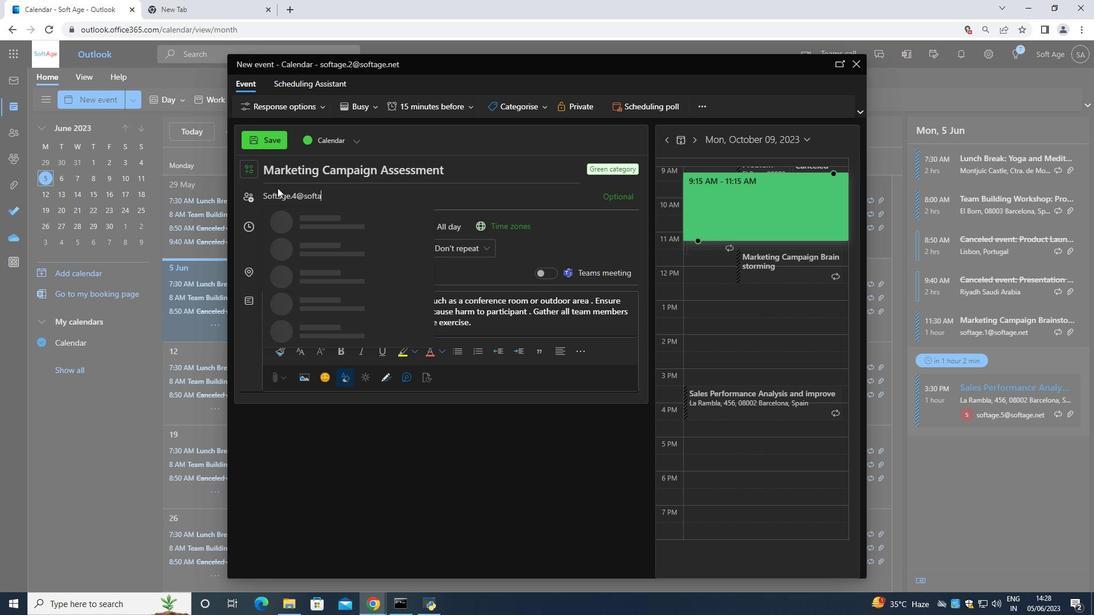 
Action: Mouse moved to (303, 214)
Screenshot: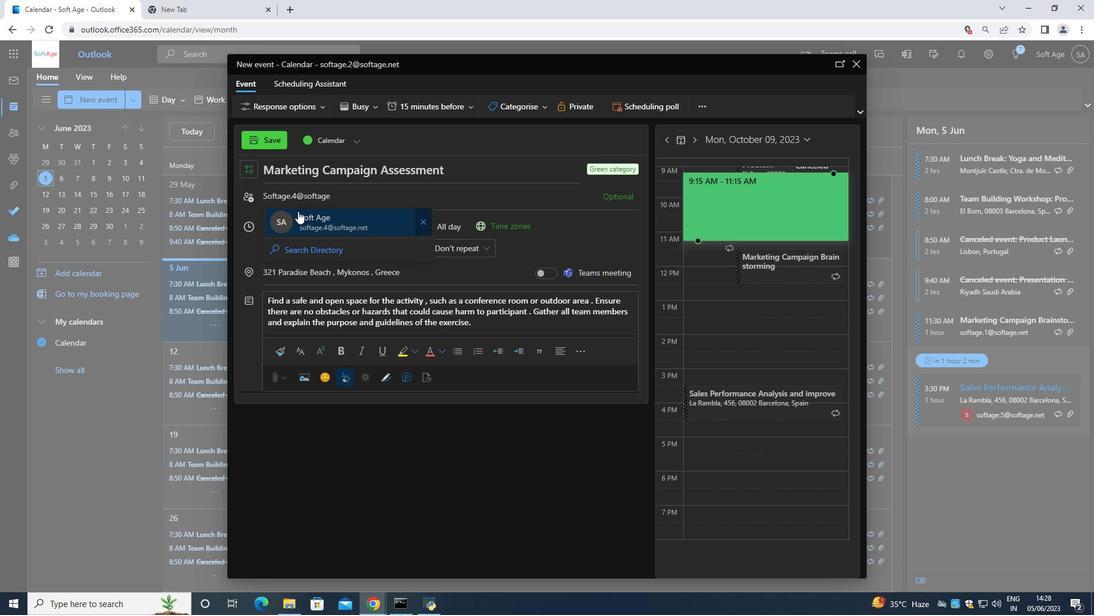 
Action: Mouse pressed left at (303, 214)
Screenshot: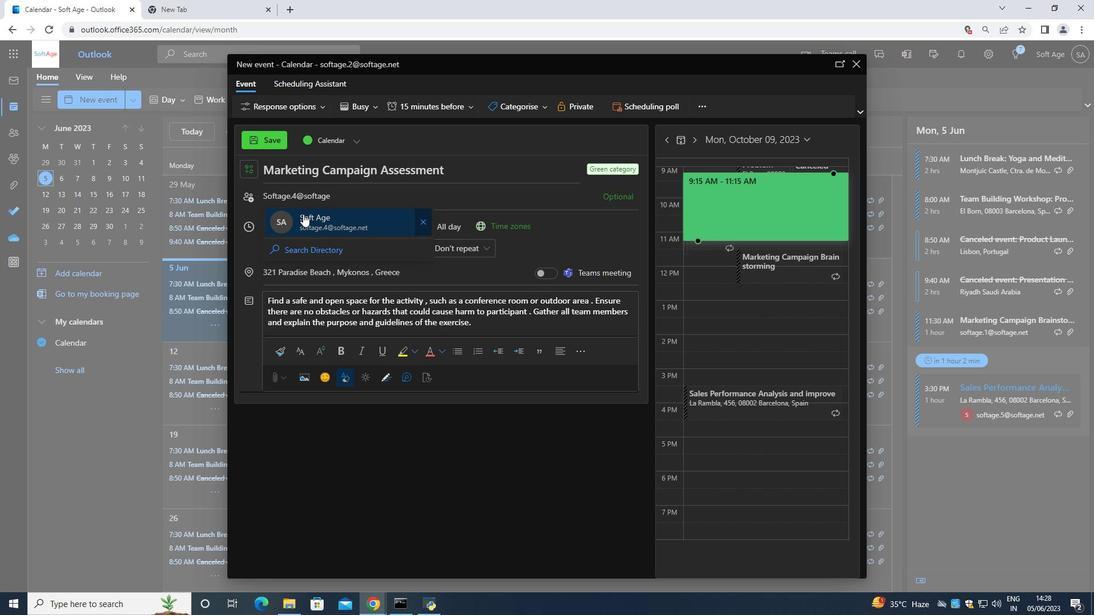 
Action: Mouse moved to (322, 181)
Screenshot: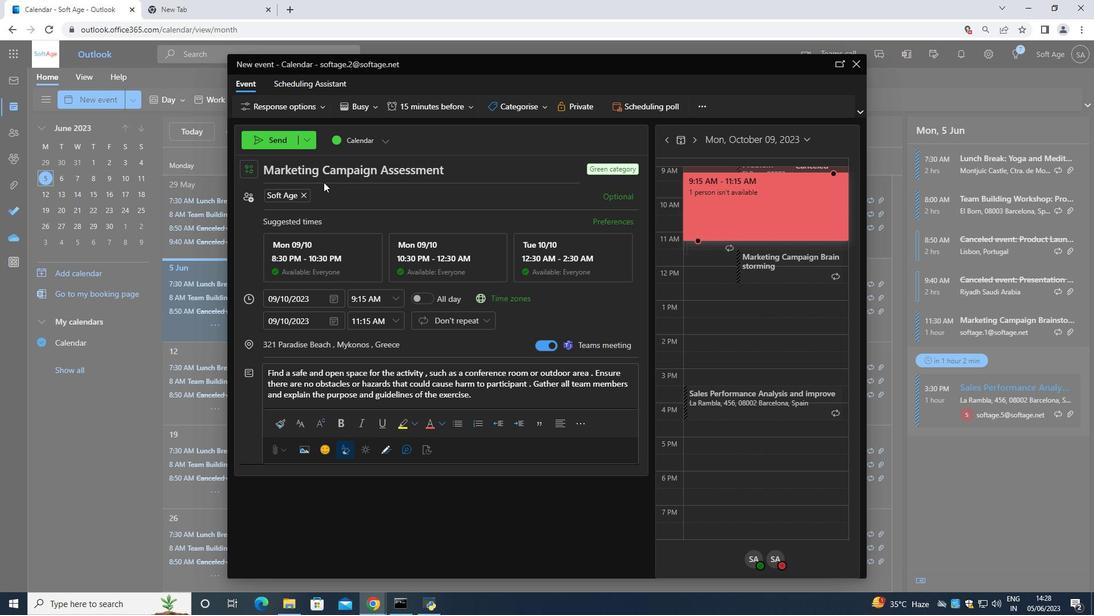 
Action: Key pressed <Key.shift>Softage.5<Key.shift>@
Screenshot: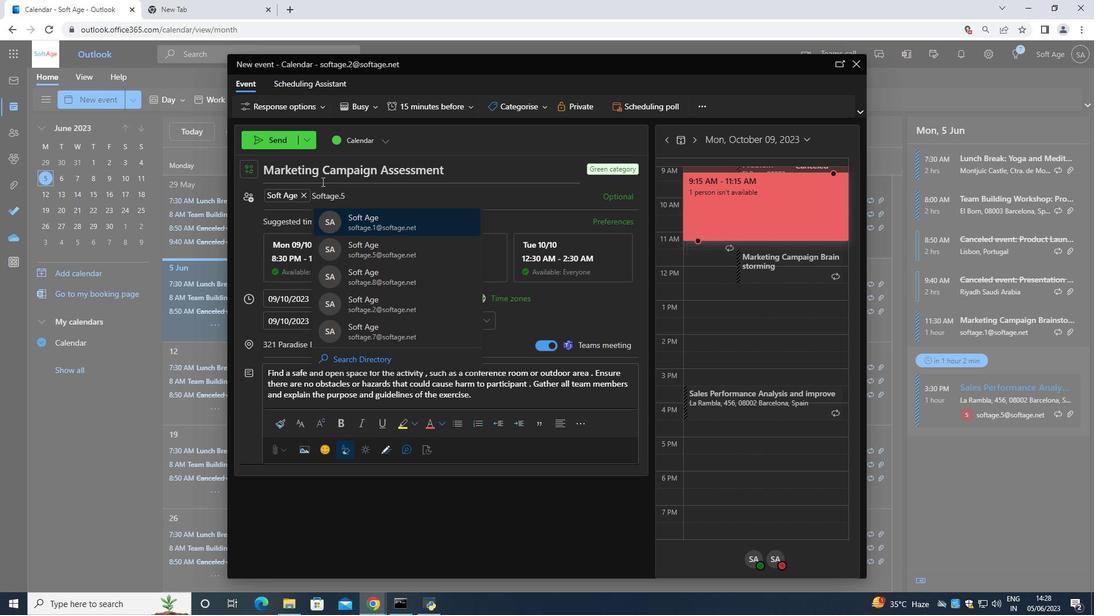 
Action: Mouse moved to (363, 218)
Screenshot: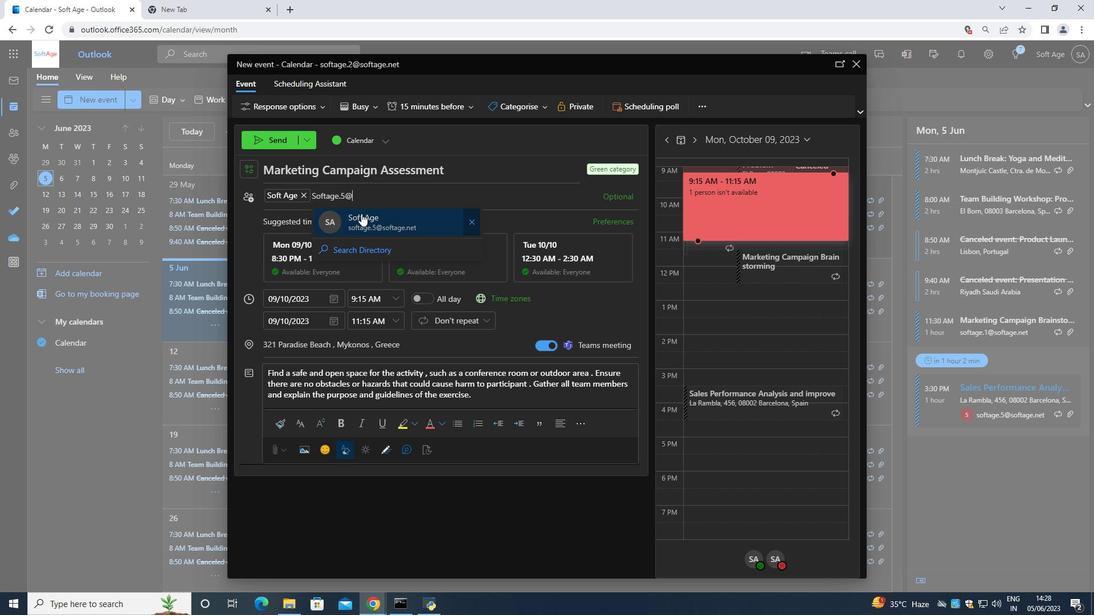 
Action: Mouse pressed left at (363, 218)
Screenshot: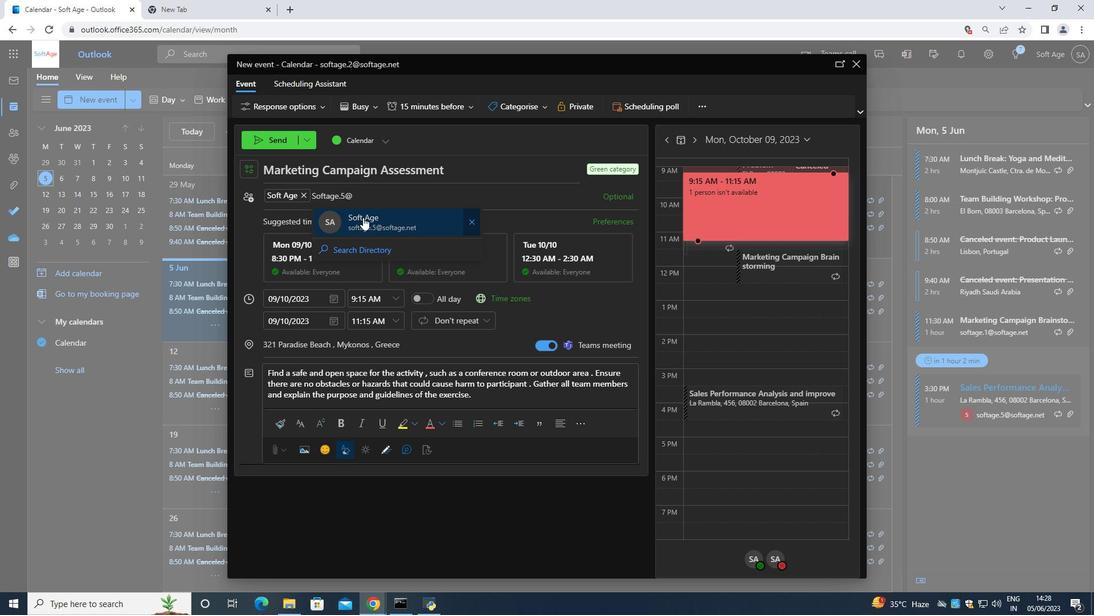 
Action: Mouse moved to (429, 103)
Screenshot: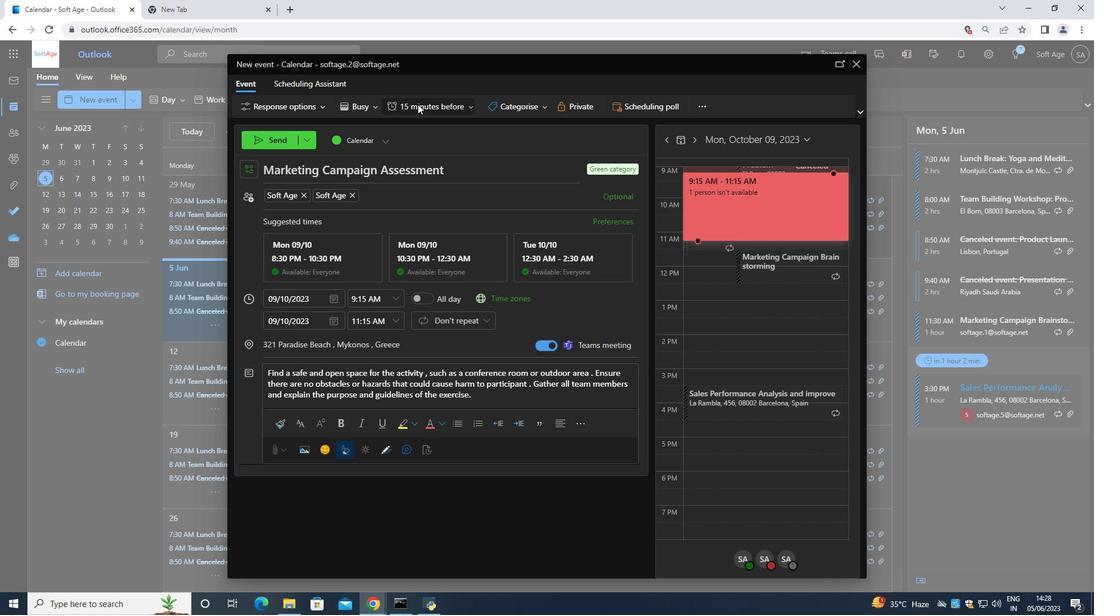 
Action: Mouse pressed left at (429, 103)
Screenshot: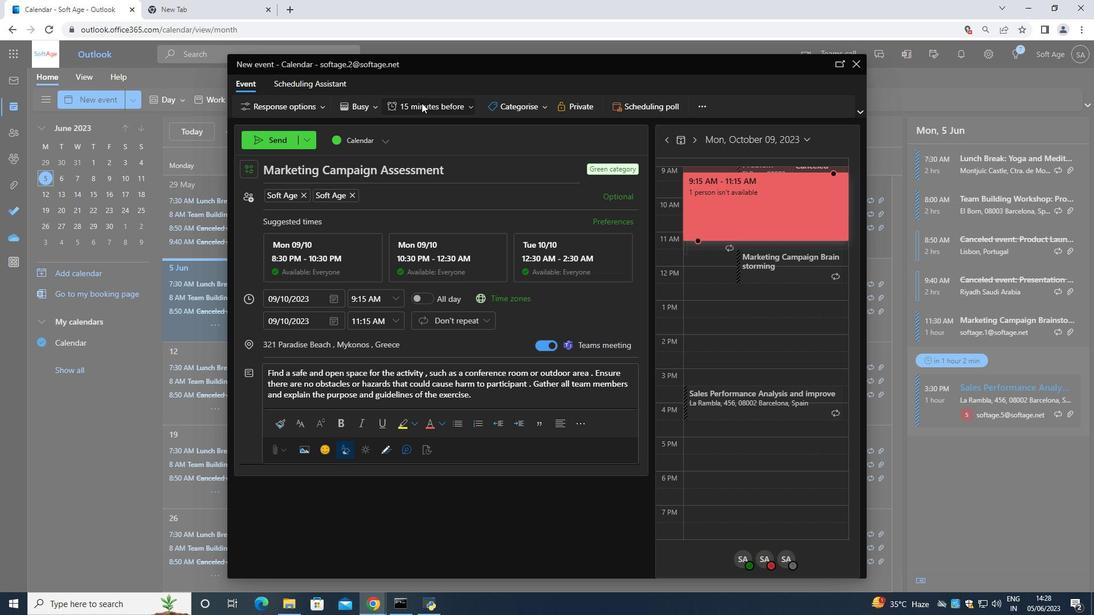 
Action: Mouse moved to (440, 185)
Screenshot: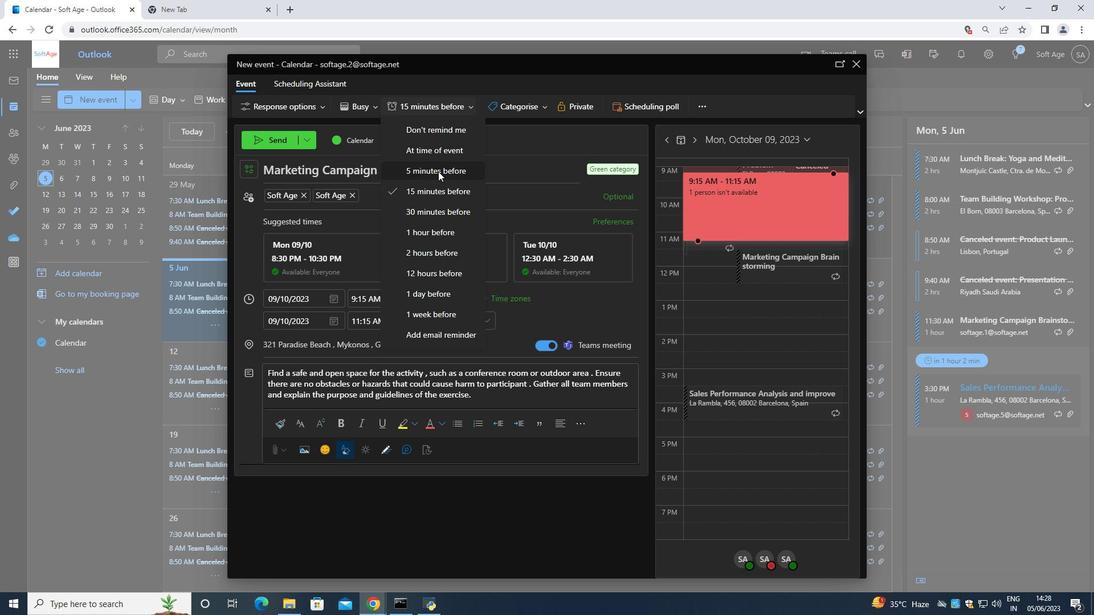 
Action: Mouse pressed left at (440, 185)
Screenshot: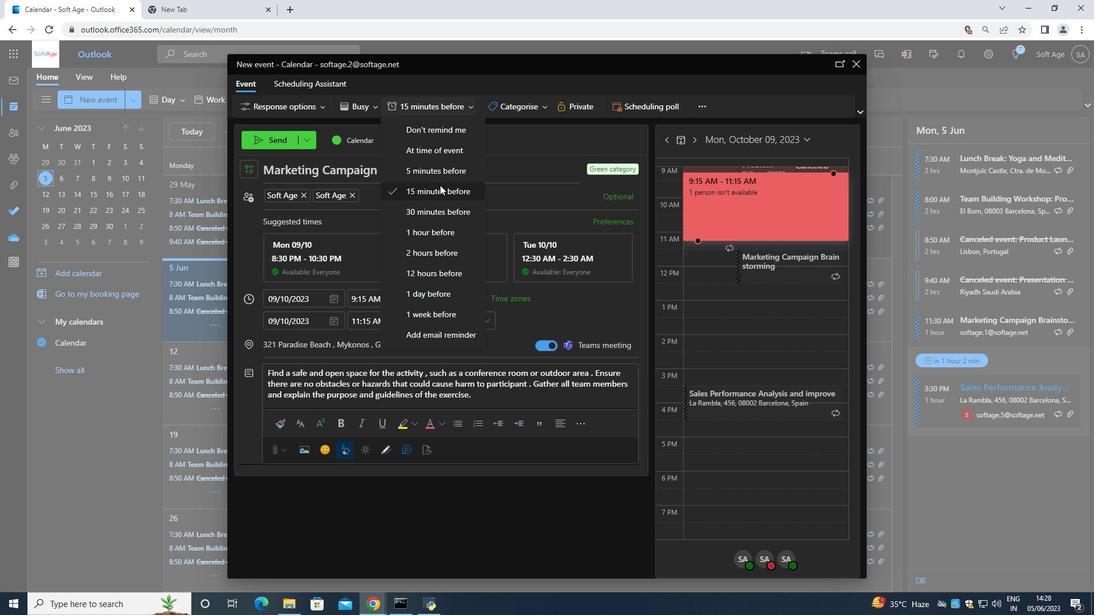 
Action: Mouse moved to (290, 136)
Screenshot: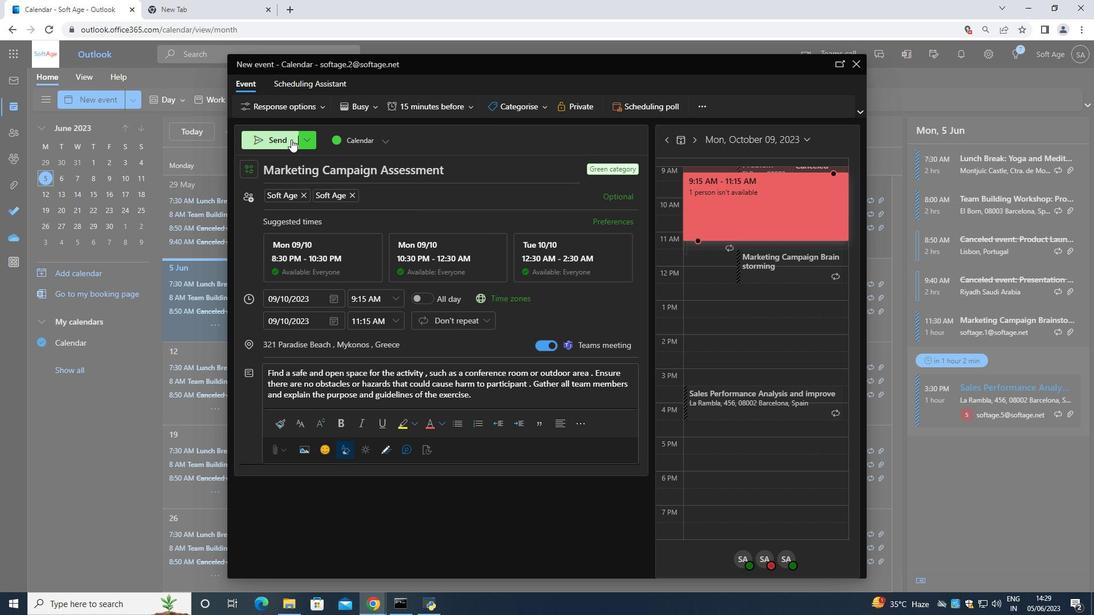 
Action: Mouse pressed left at (290, 136)
Screenshot: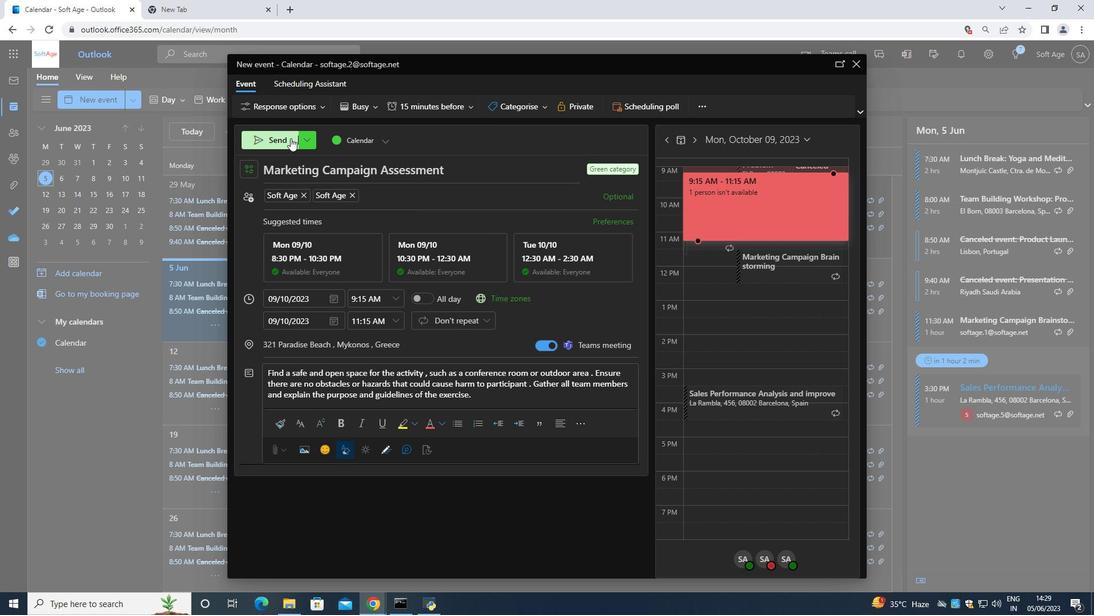 
